 Task: Search one way flight ticket for 1 adult, 5 children, 2 infants in seat and 1 infant on lap in first from Binghamton: Greater Binghamton Airport (edwin A. Link Field) to Jacksonville: Albert J. Ellis Airport on 8-3-2023. Choice of flights is JetBlue. Number of bags: 7 checked bags. Price is upto 55000. Outbound departure time preference is 8:15. Return departure time preference is 14:15.
Action: Mouse moved to (226, 307)
Screenshot: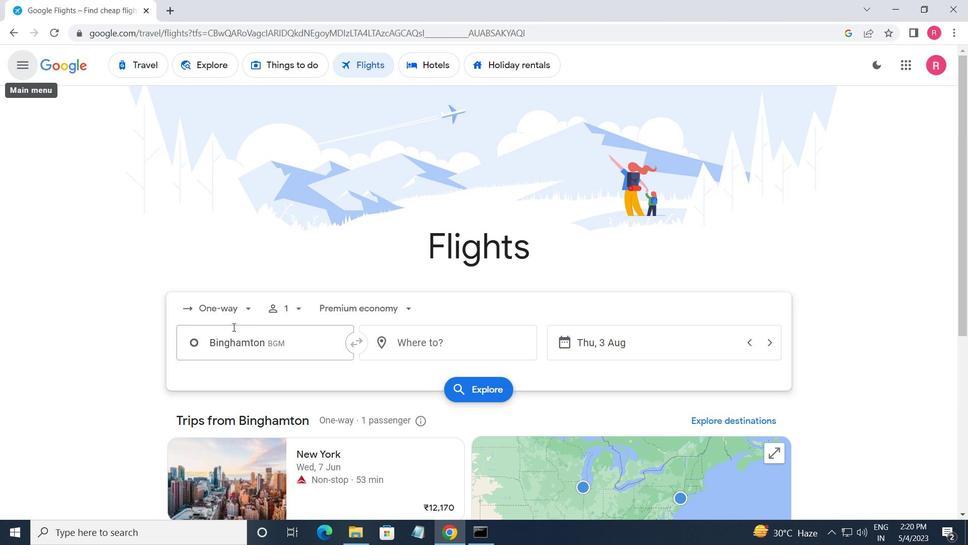 
Action: Mouse pressed left at (226, 307)
Screenshot: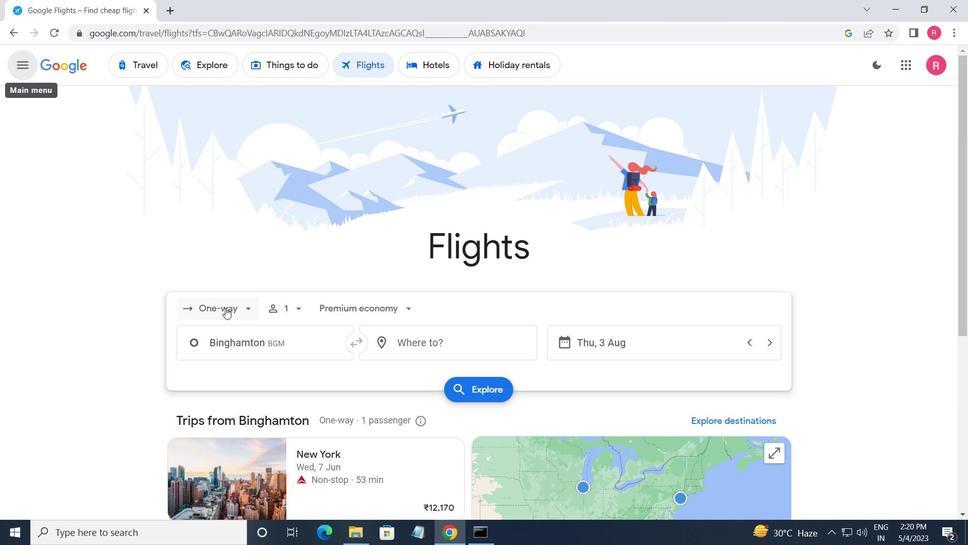 
Action: Mouse moved to (236, 367)
Screenshot: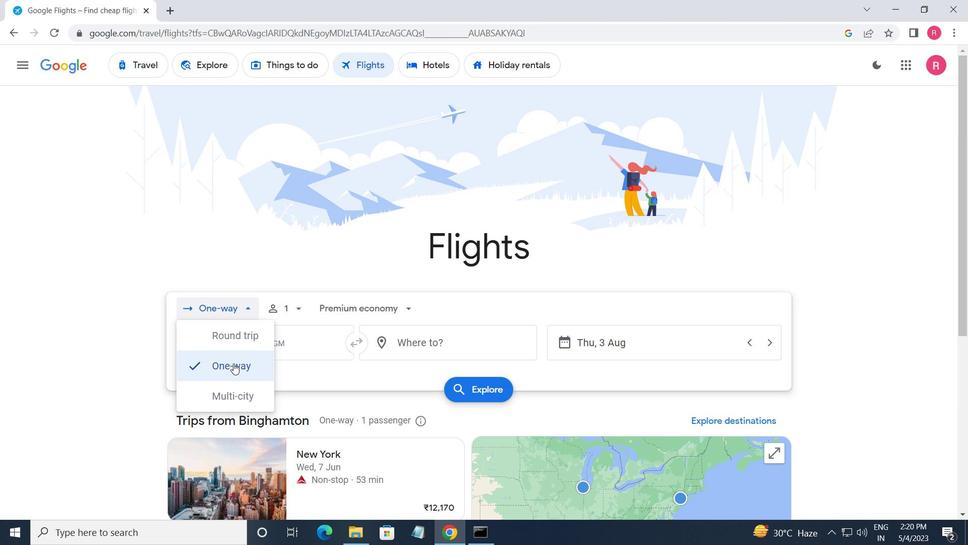 
Action: Mouse pressed left at (236, 367)
Screenshot: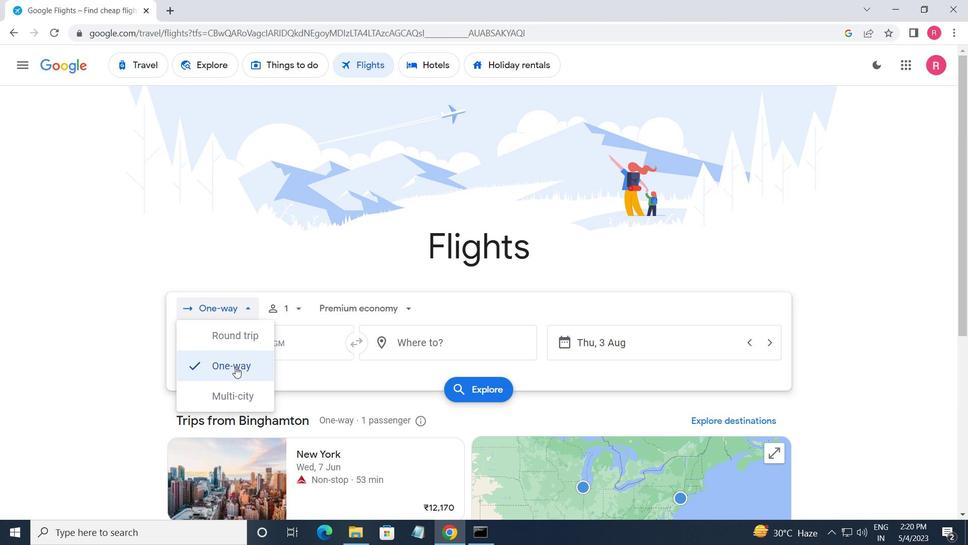 
Action: Mouse moved to (295, 307)
Screenshot: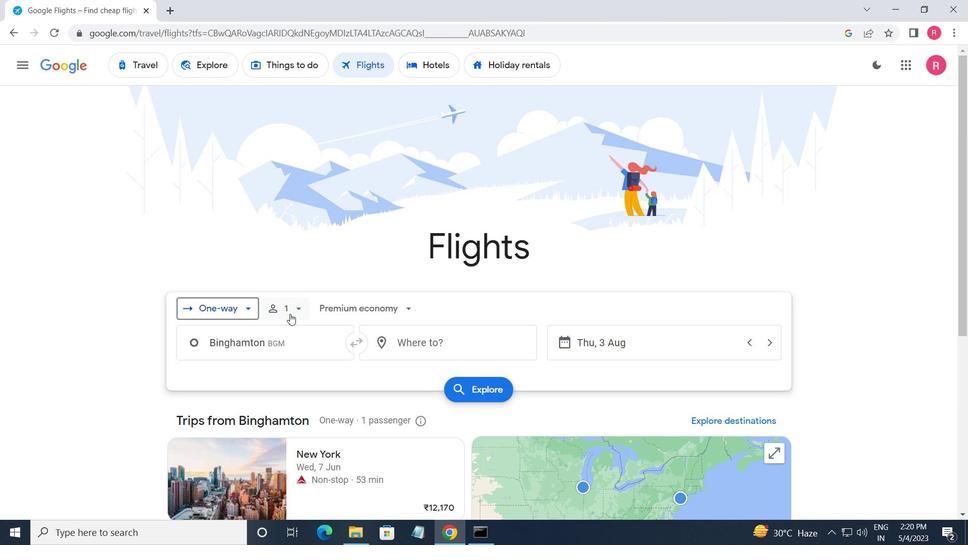 
Action: Mouse pressed left at (295, 307)
Screenshot: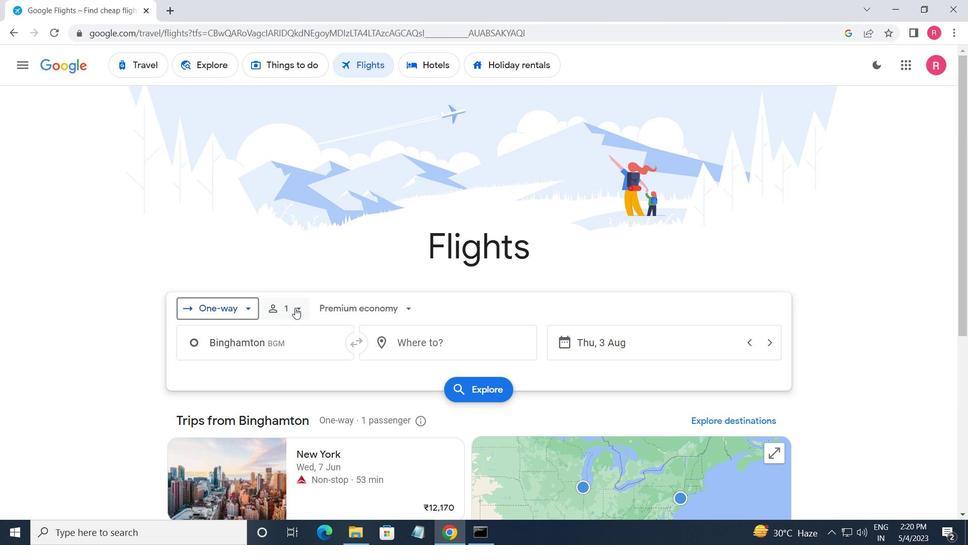 
Action: Mouse moved to (399, 367)
Screenshot: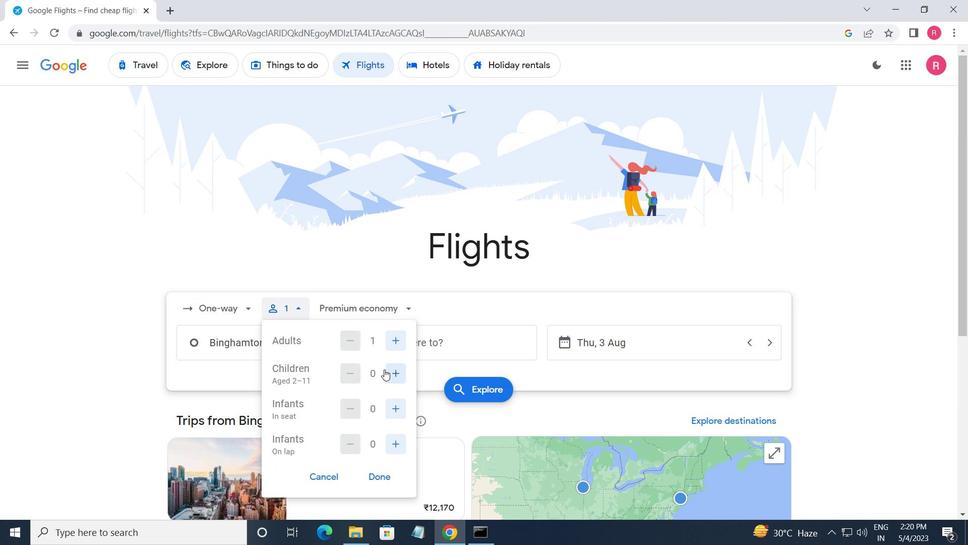 
Action: Mouse pressed left at (399, 367)
Screenshot: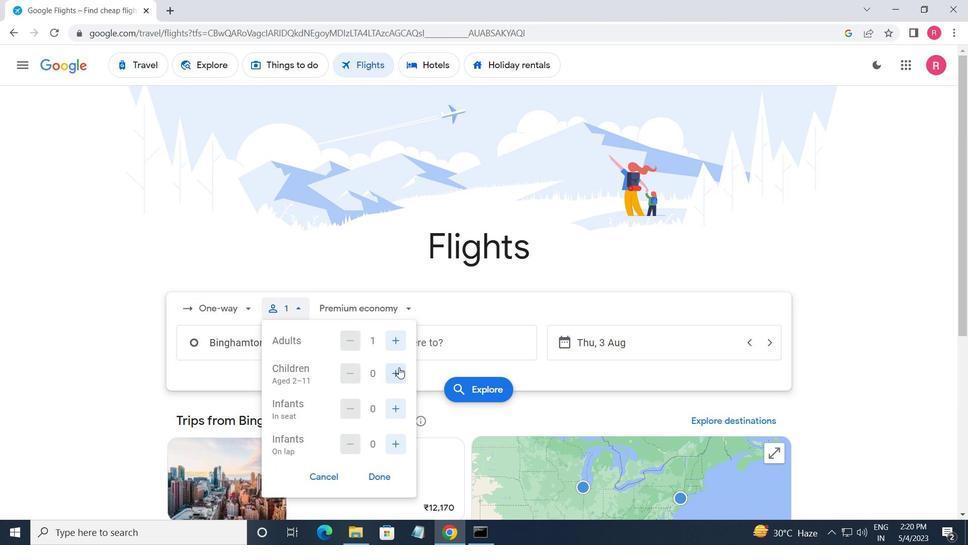 
Action: Mouse pressed left at (399, 367)
Screenshot: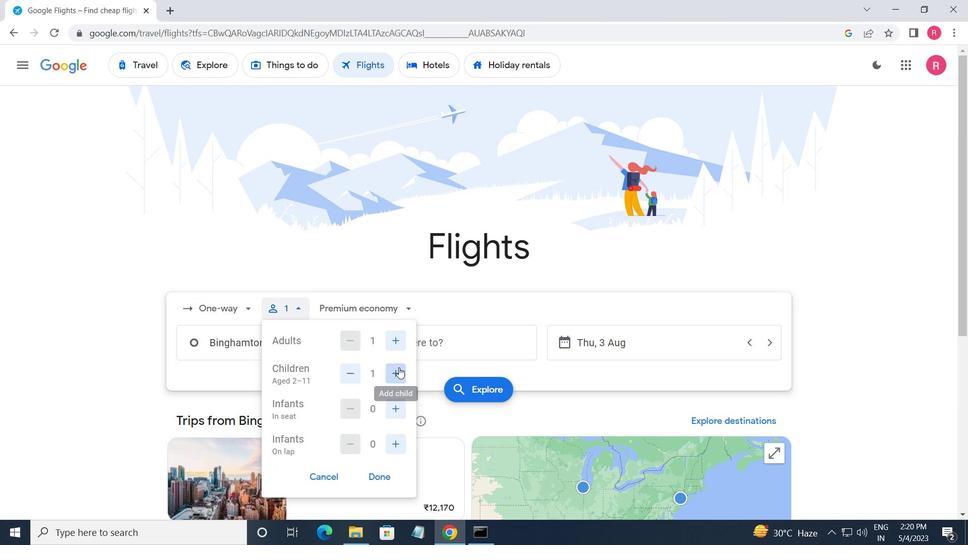 
Action: Mouse pressed left at (399, 367)
Screenshot: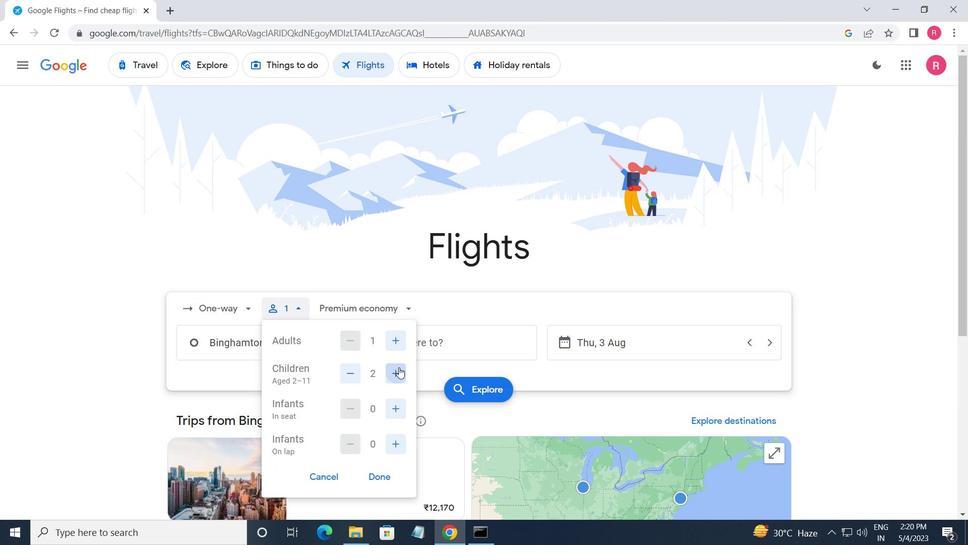 
Action: Mouse pressed left at (399, 367)
Screenshot: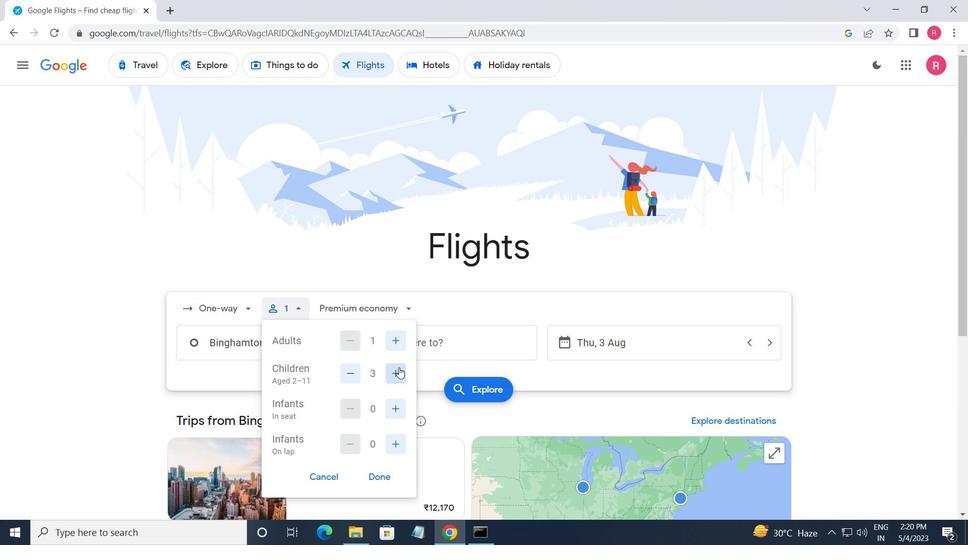
Action: Mouse moved to (395, 366)
Screenshot: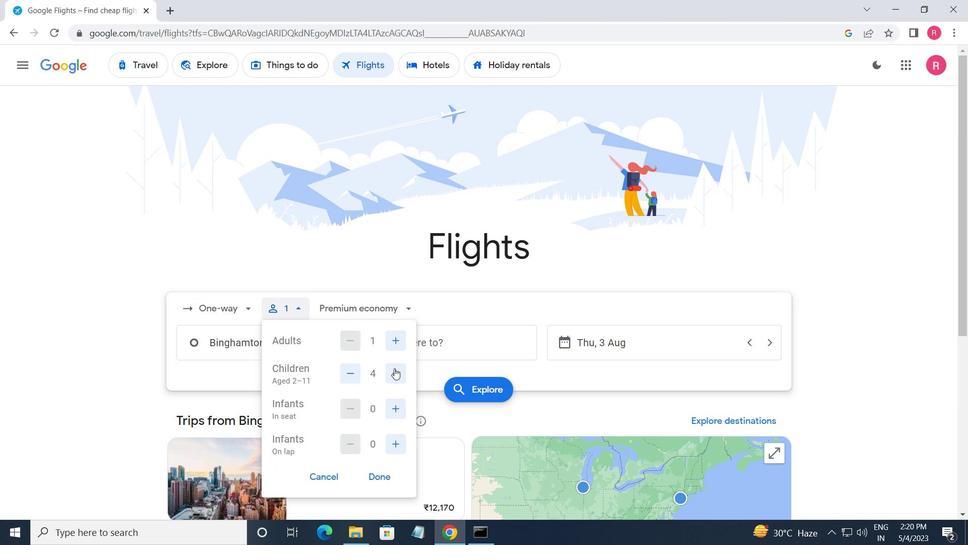 
Action: Mouse pressed left at (395, 366)
Screenshot: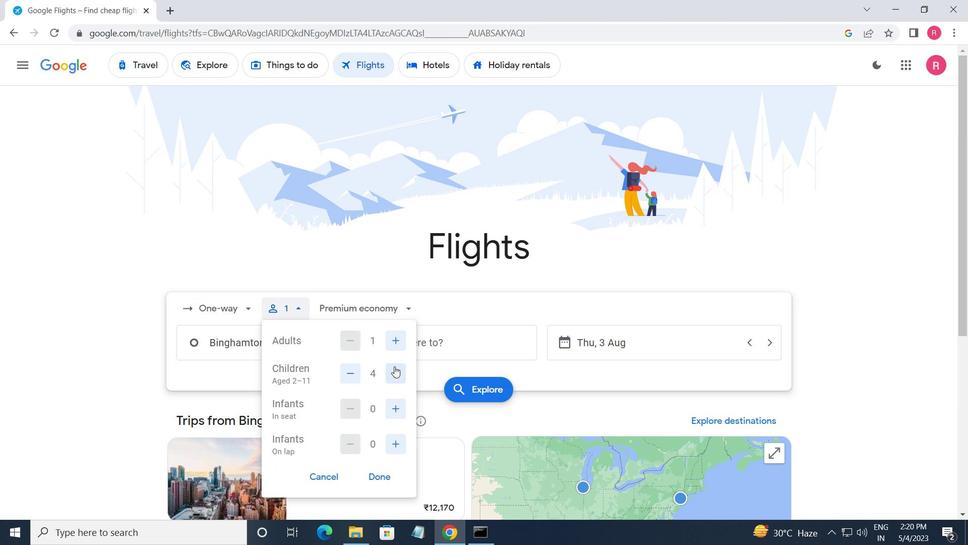 
Action: Mouse moved to (388, 407)
Screenshot: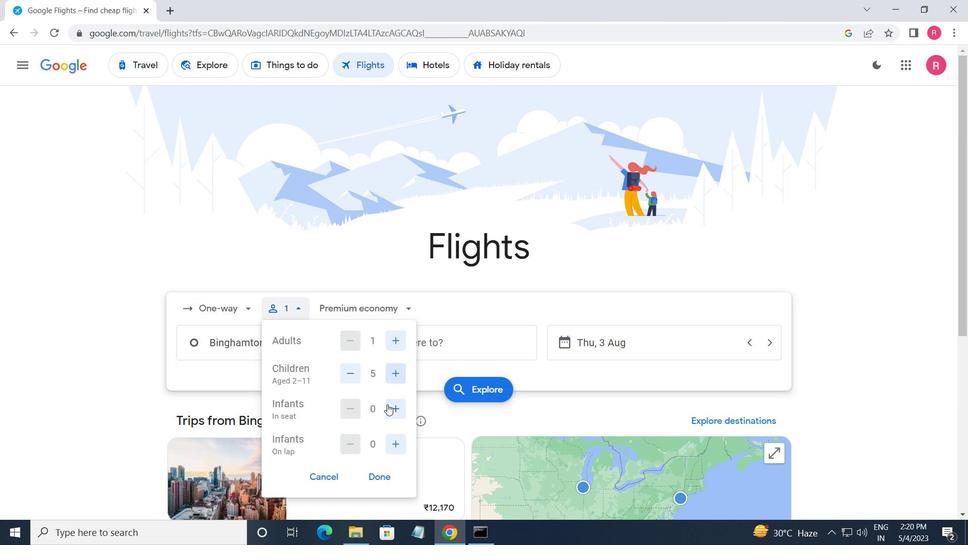 
Action: Mouse pressed left at (388, 407)
Screenshot: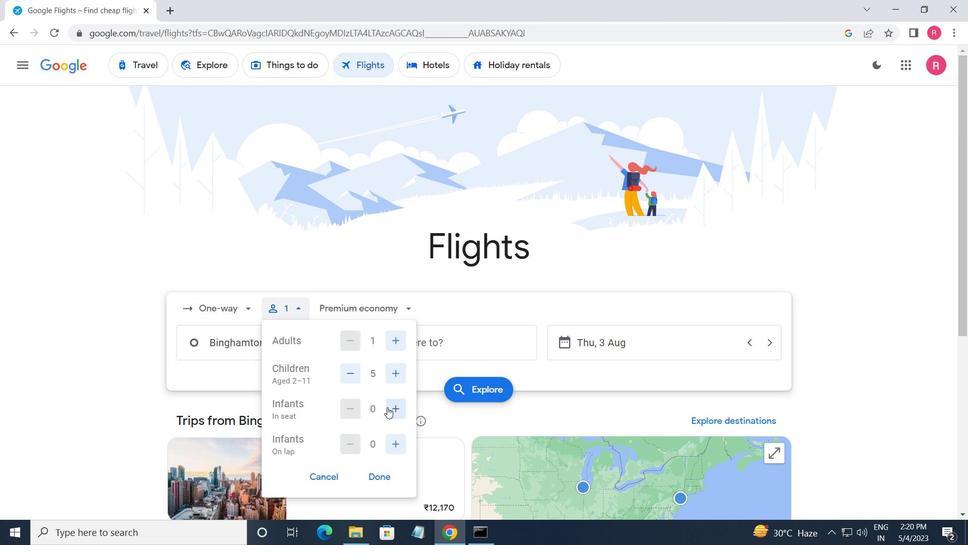 
Action: Mouse moved to (399, 402)
Screenshot: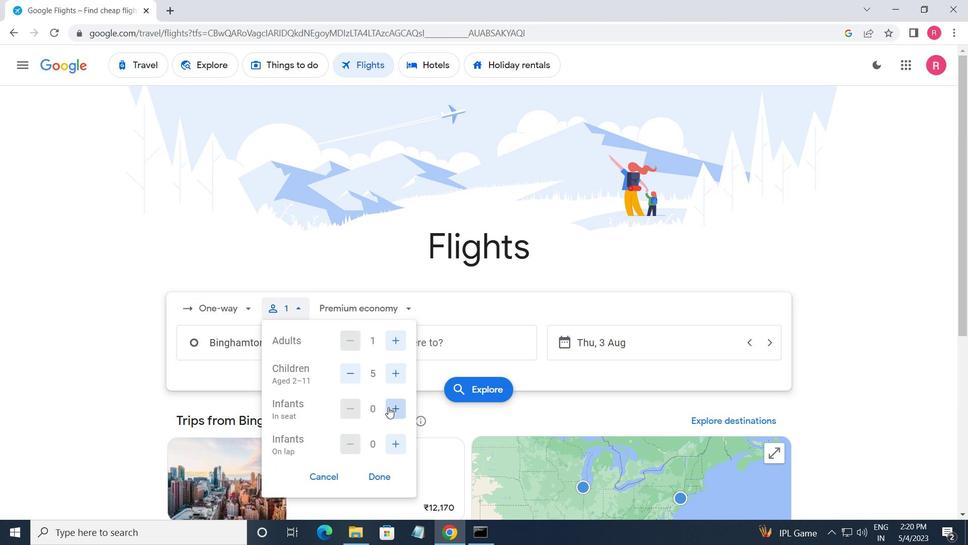 
Action: Mouse pressed left at (399, 402)
Screenshot: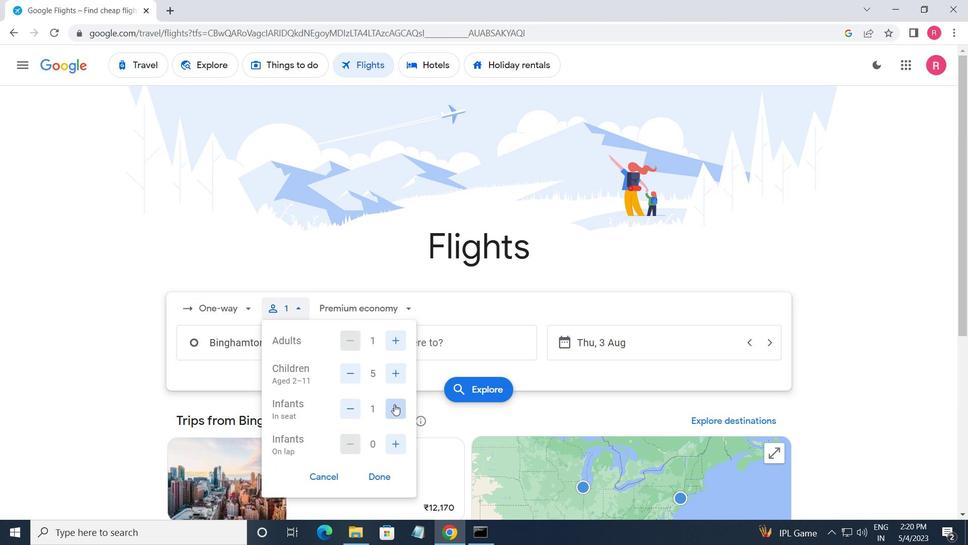 
Action: Mouse moved to (397, 438)
Screenshot: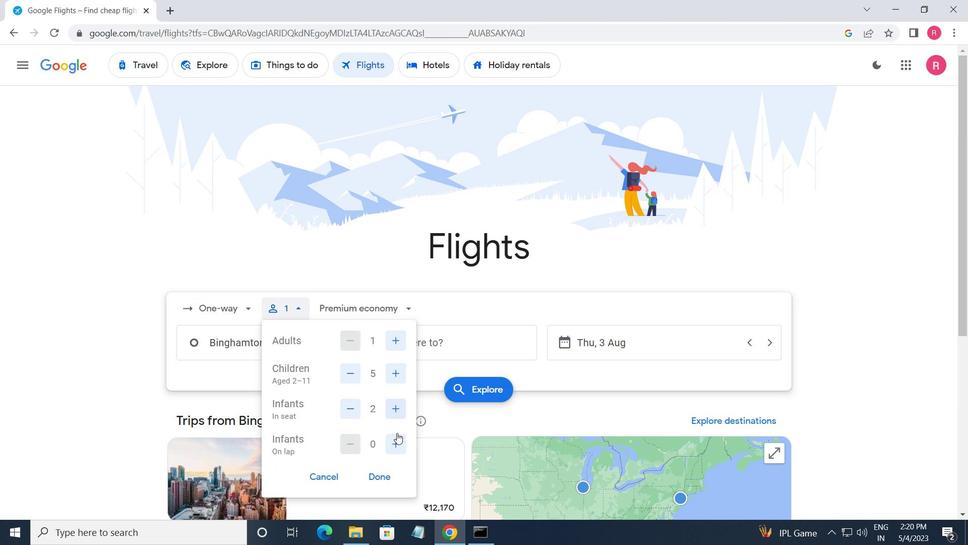 
Action: Mouse pressed left at (397, 438)
Screenshot: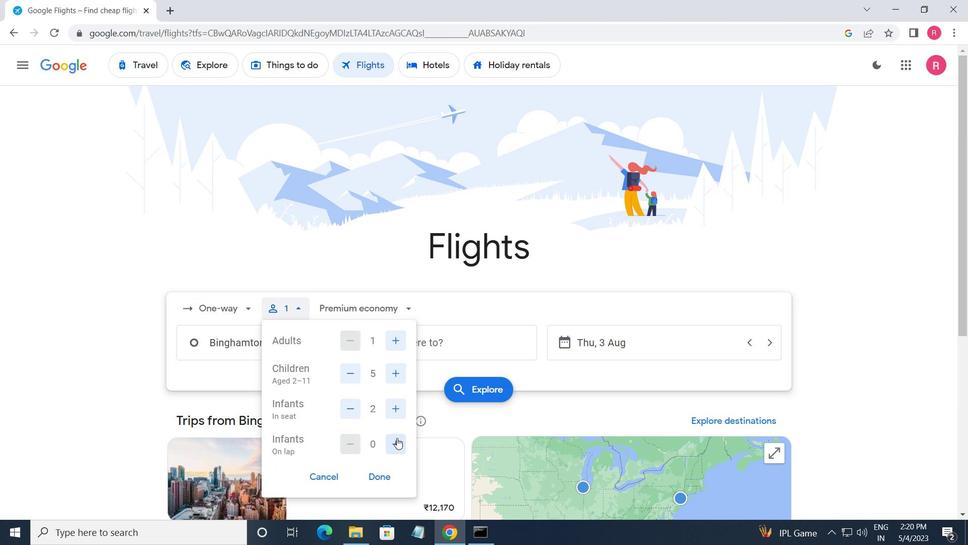 
Action: Mouse moved to (351, 407)
Screenshot: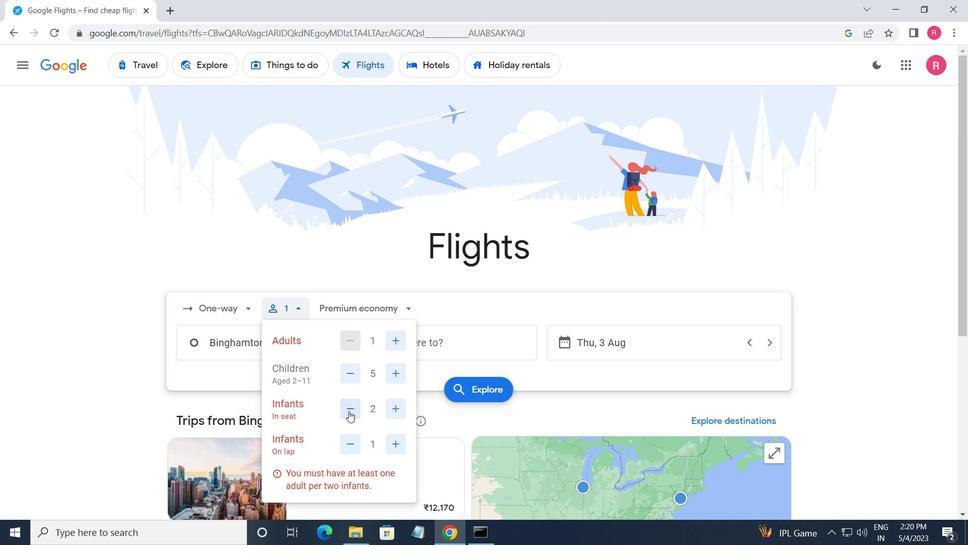 
Action: Mouse pressed left at (351, 407)
Screenshot: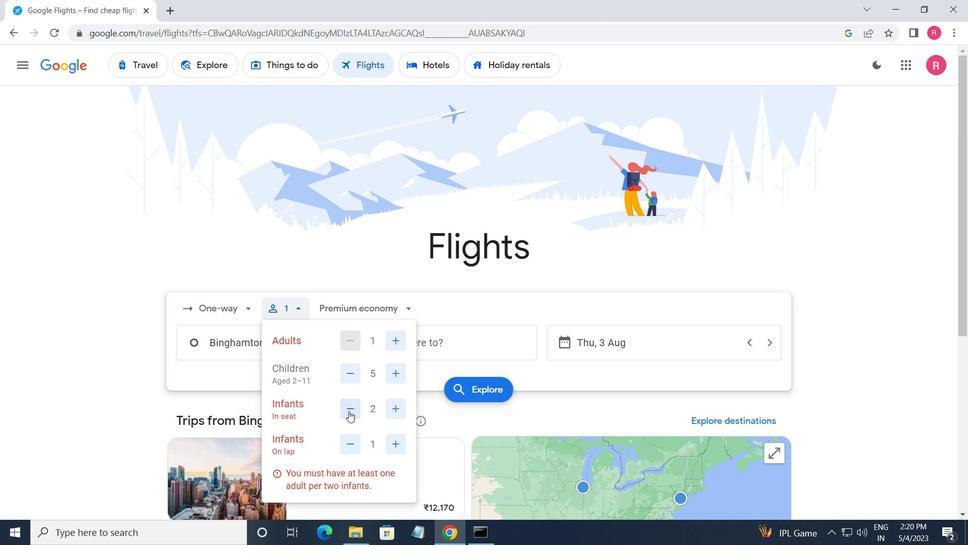 
Action: Mouse moved to (384, 479)
Screenshot: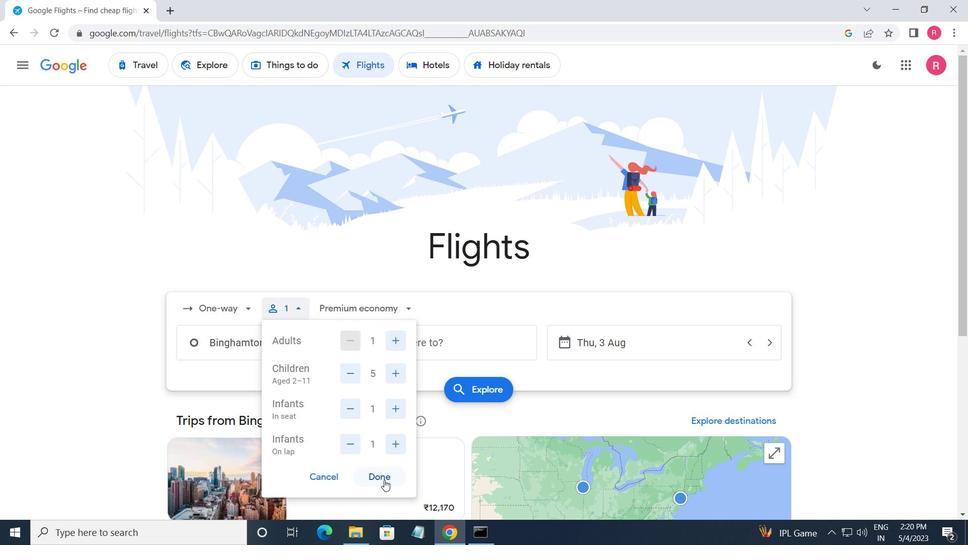 
Action: Mouse pressed left at (384, 479)
Screenshot: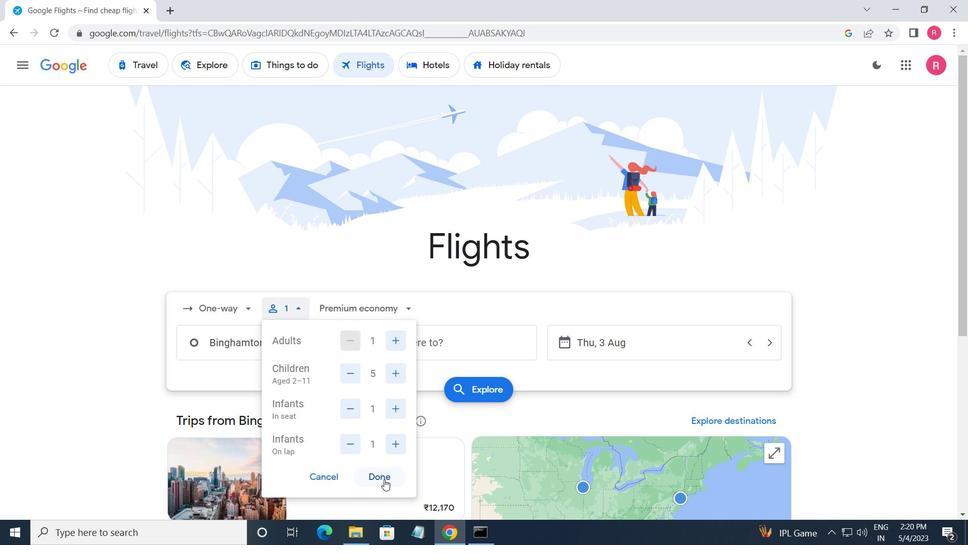 
Action: Mouse moved to (371, 304)
Screenshot: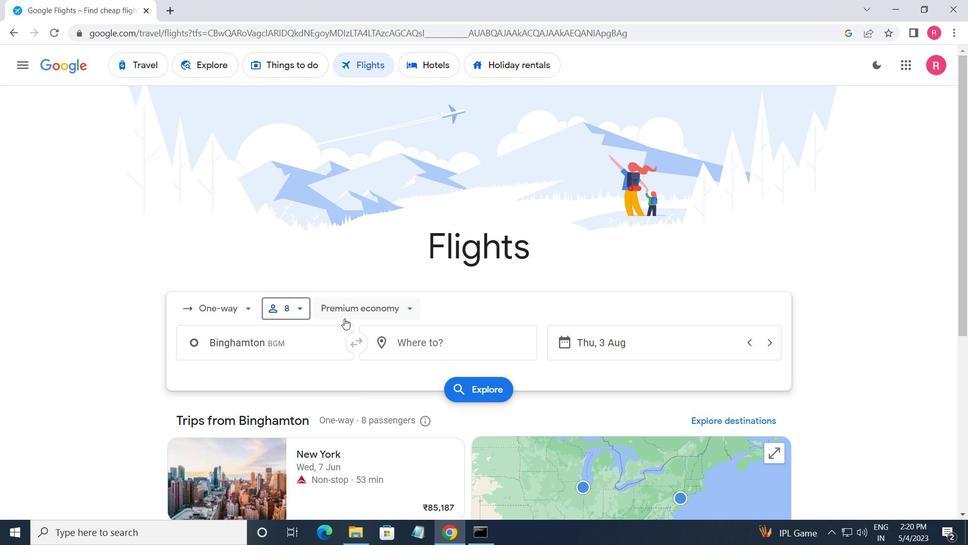 
Action: Mouse pressed left at (371, 304)
Screenshot: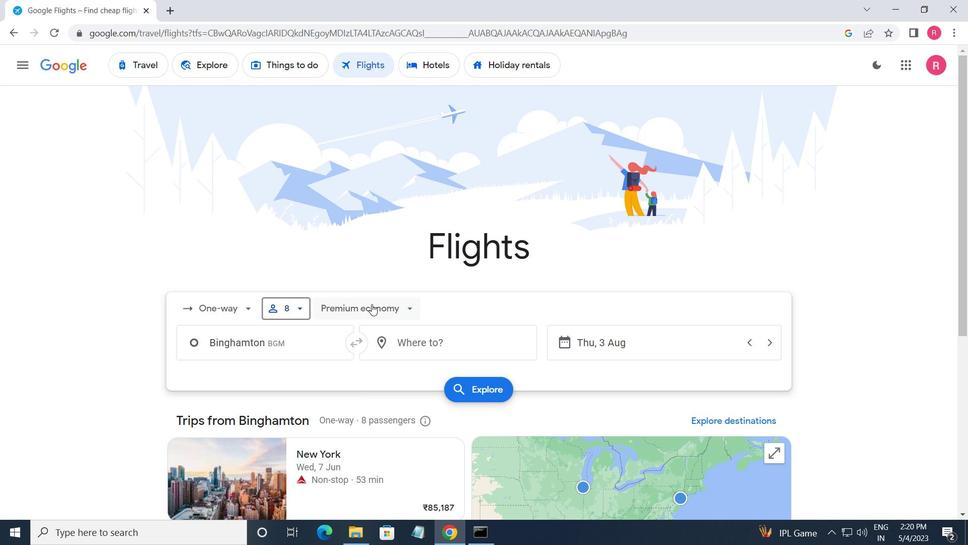 
Action: Mouse moved to (373, 424)
Screenshot: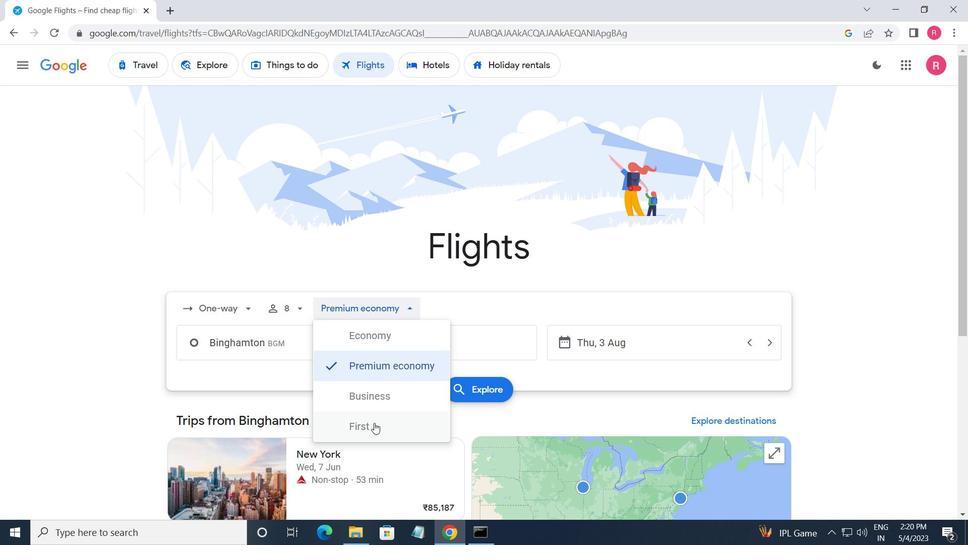 
Action: Mouse pressed left at (373, 424)
Screenshot: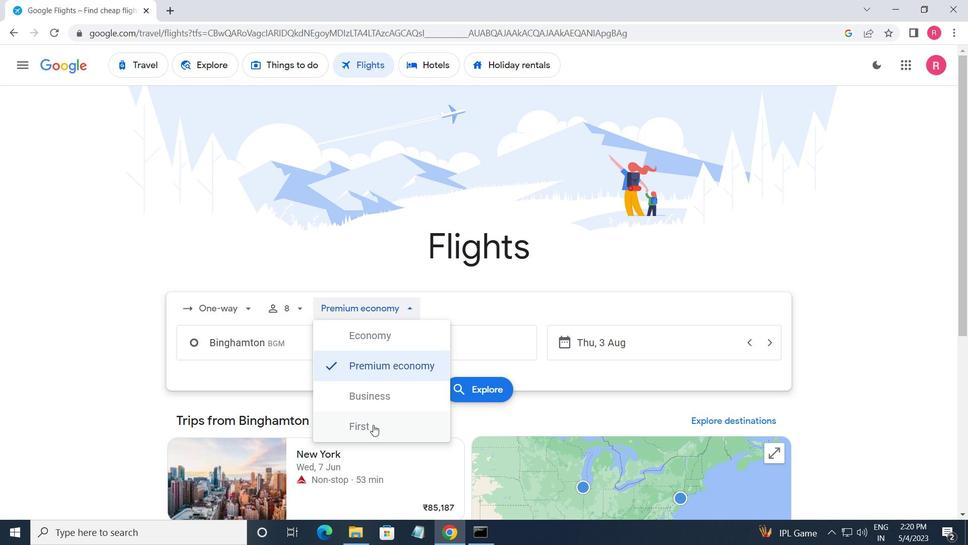 
Action: Mouse moved to (251, 341)
Screenshot: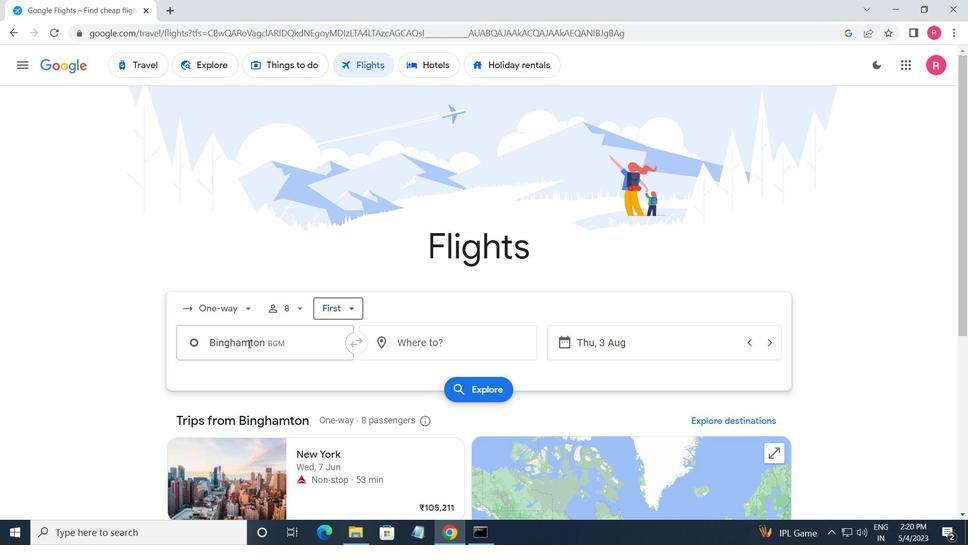 
Action: Mouse pressed left at (251, 341)
Screenshot: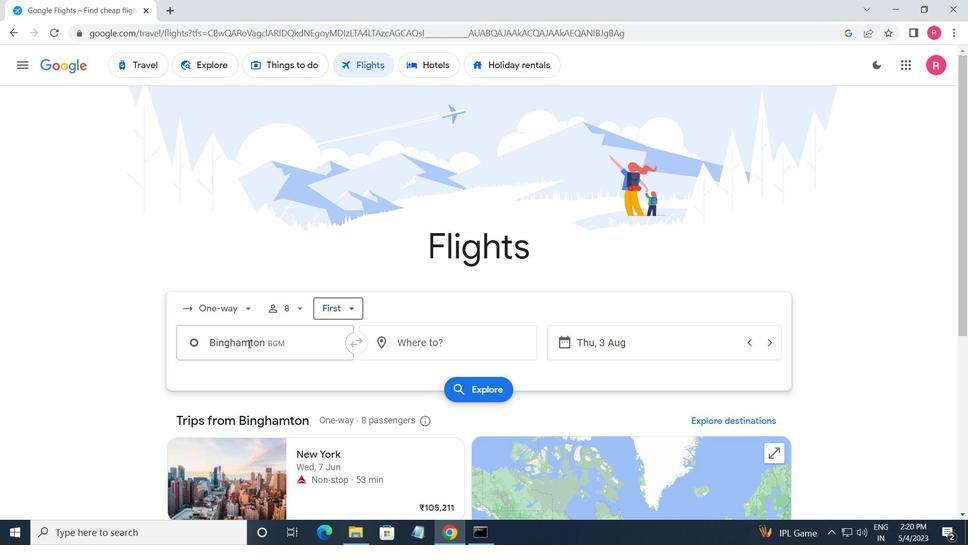 
Action: Mouse moved to (290, 444)
Screenshot: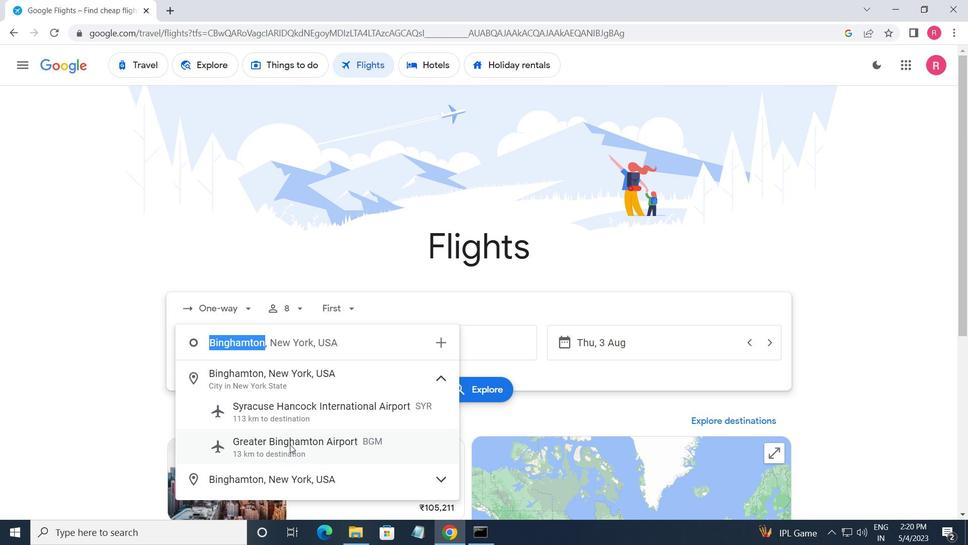 
Action: Mouse pressed left at (290, 444)
Screenshot: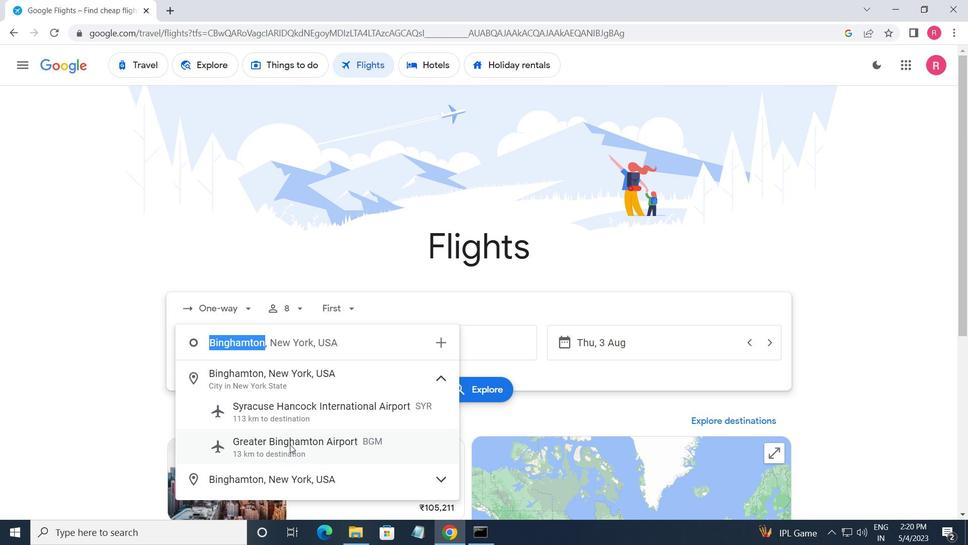 
Action: Mouse moved to (473, 337)
Screenshot: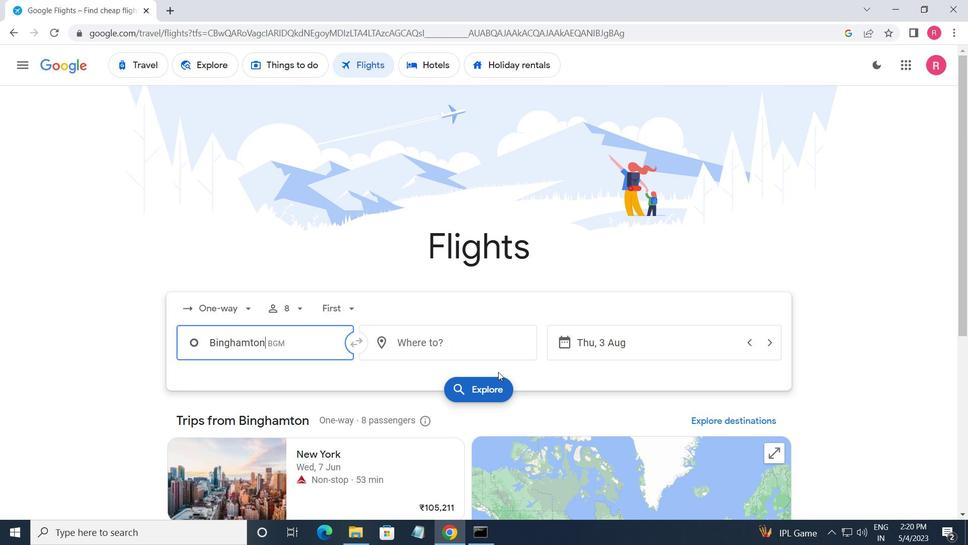 
Action: Mouse pressed left at (473, 337)
Screenshot: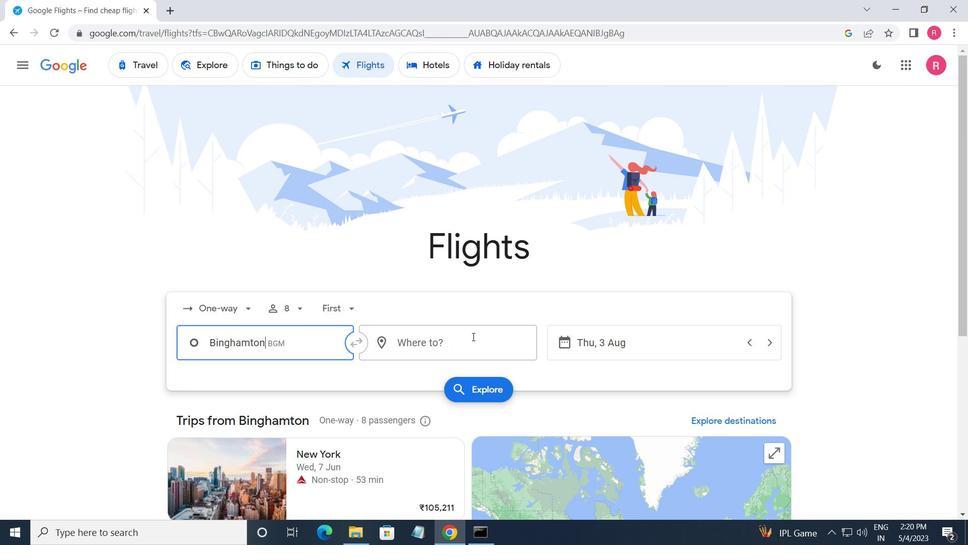 
Action: Mouse moved to (448, 497)
Screenshot: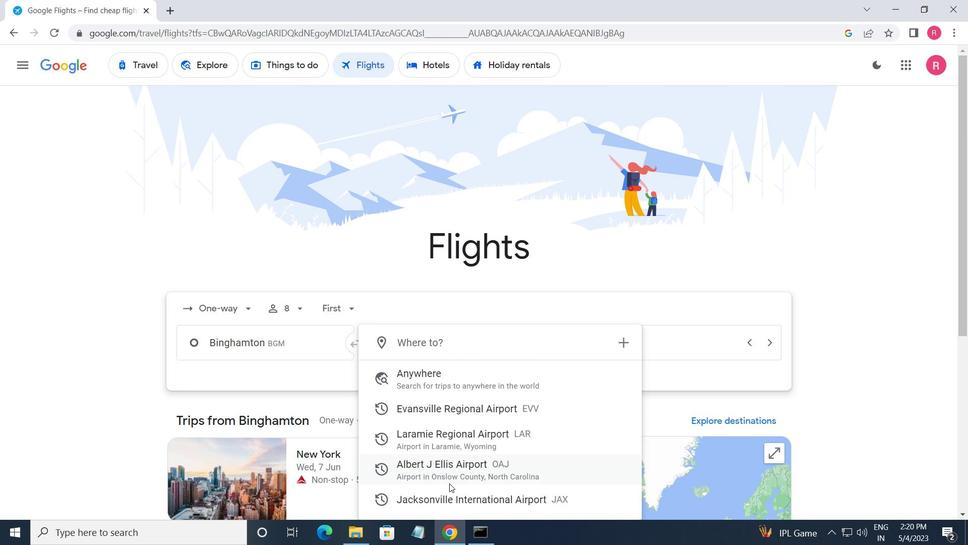 
Action: Mouse pressed left at (448, 497)
Screenshot: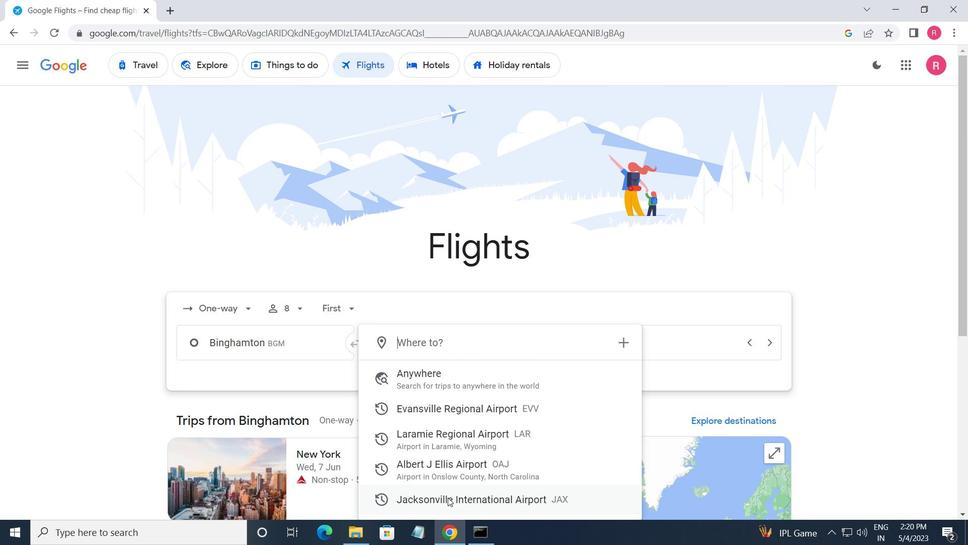 
Action: Mouse moved to (594, 336)
Screenshot: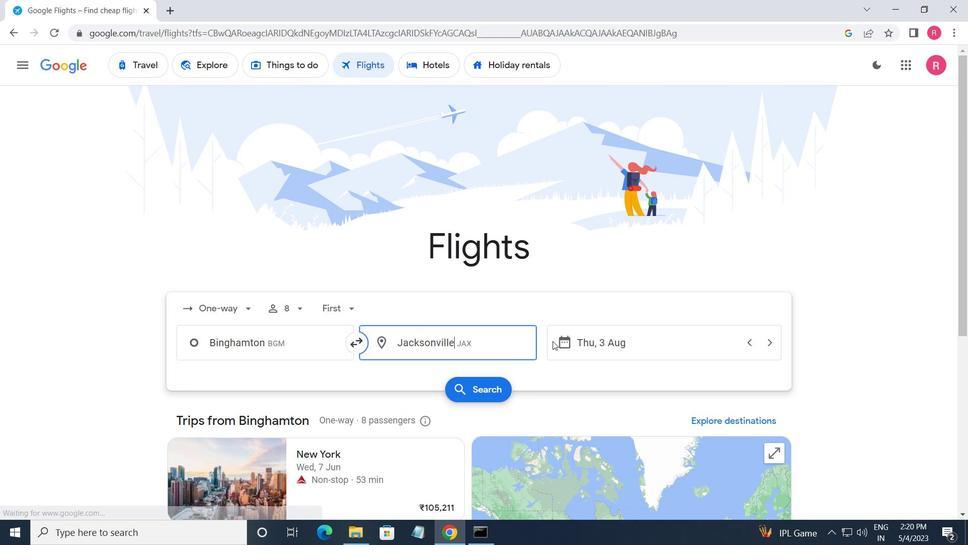 
Action: Mouse pressed left at (594, 336)
Screenshot: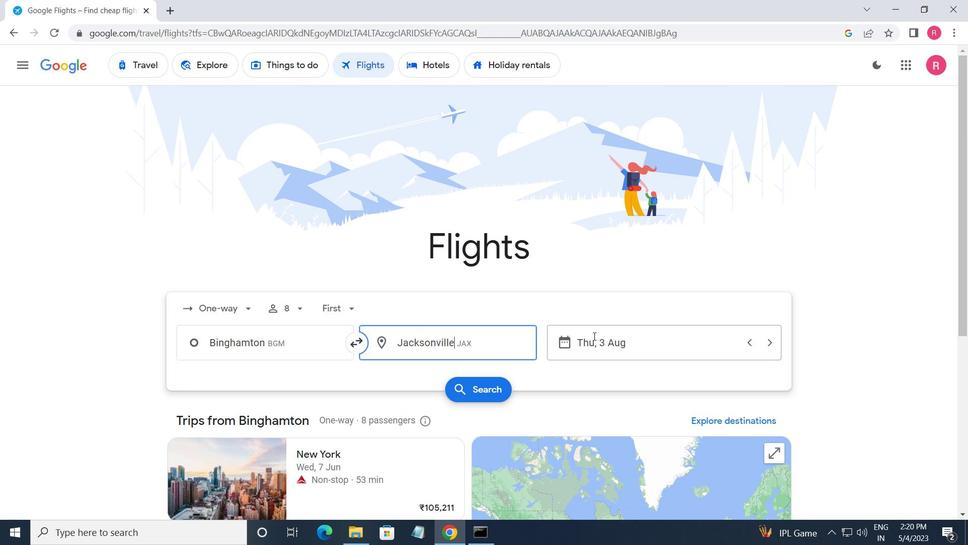 
Action: Mouse moved to (451, 290)
Screenshot: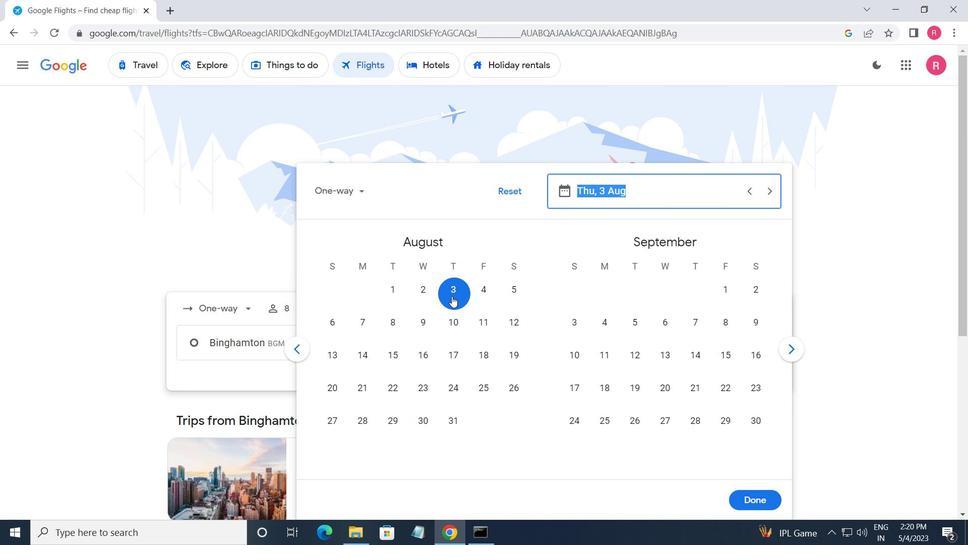 
Action: Mouse pressed left at (451, 290)
Screenshot: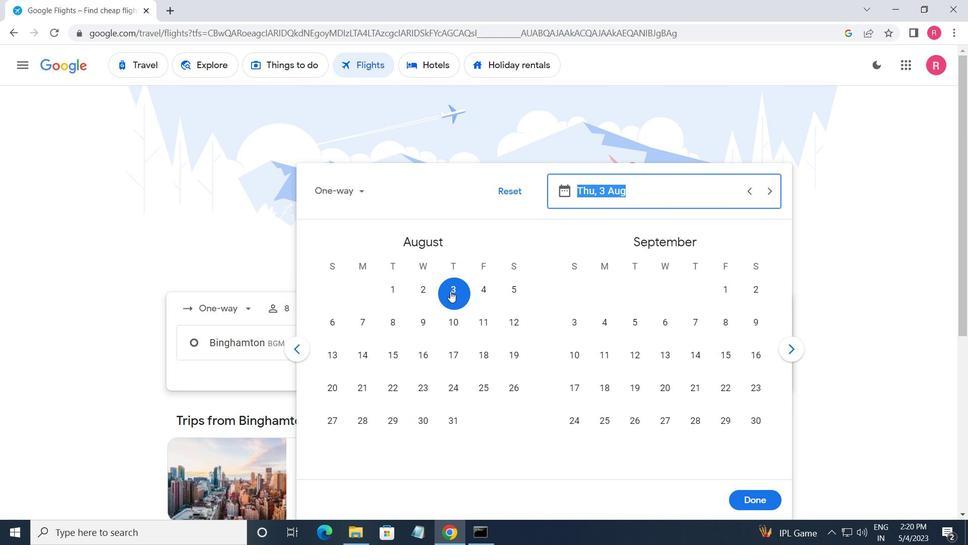 
Action: Mouse moved to (758, 496)
Screenshot: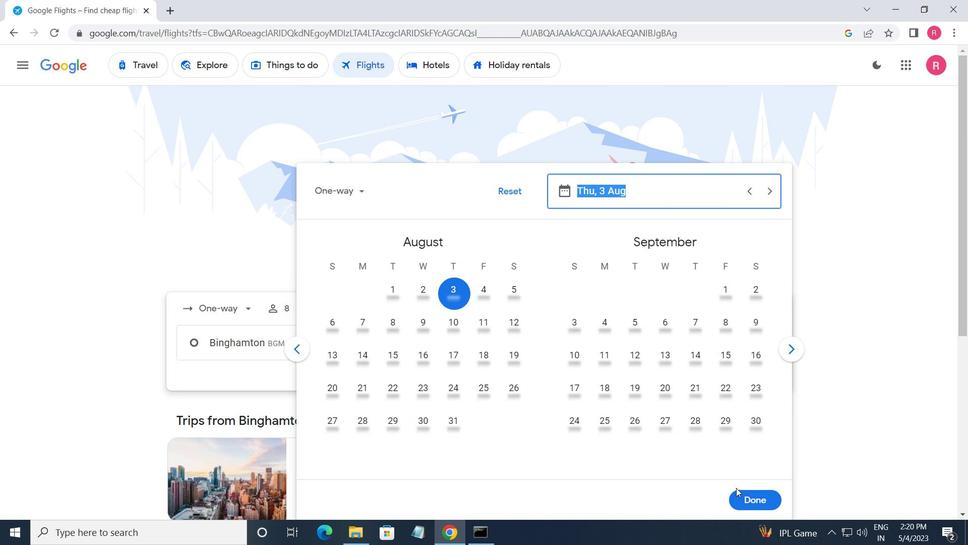 
Action: Mouse pressed left at (758, 496)
Screenshot: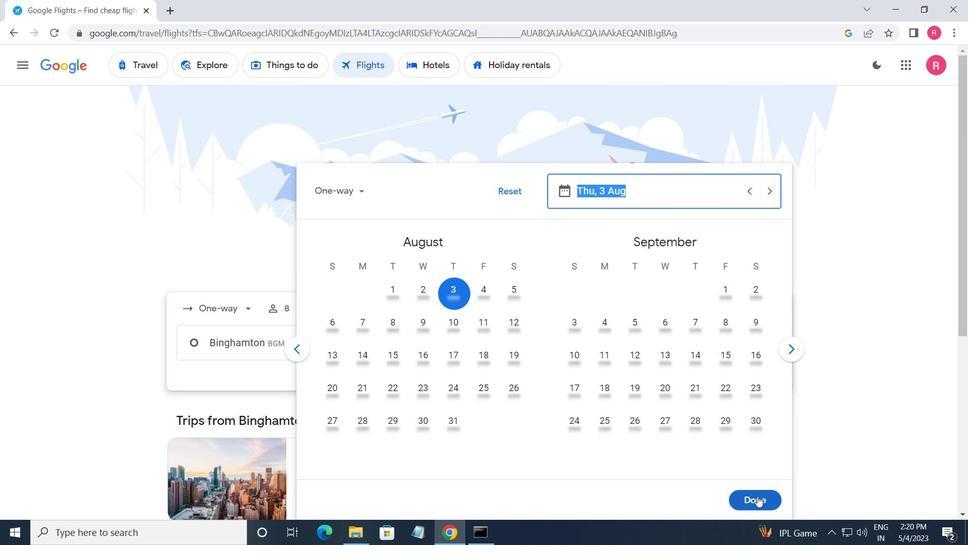 
Action: Mouse moved to (471, 384)
Screenshot: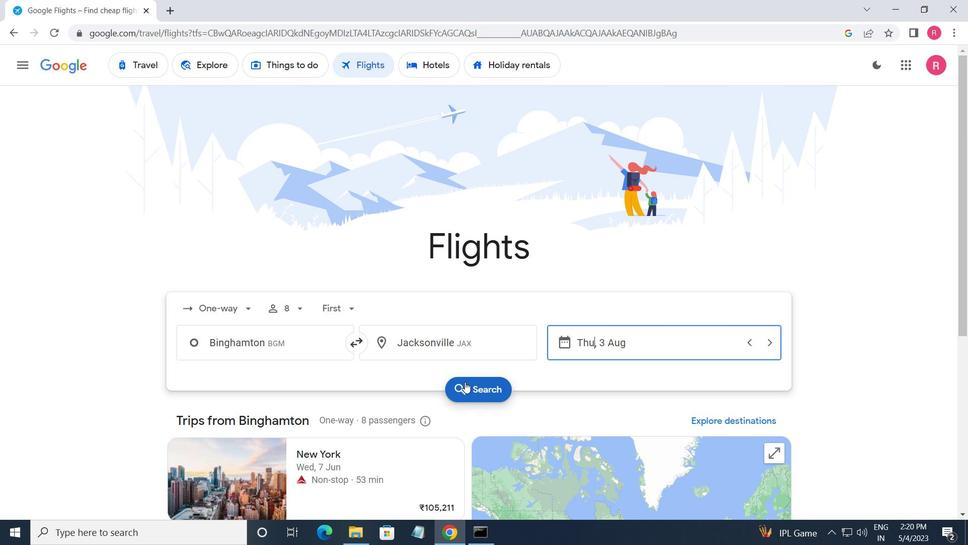 
Action: Mouse pressed left at (471, 384)
Screenshot: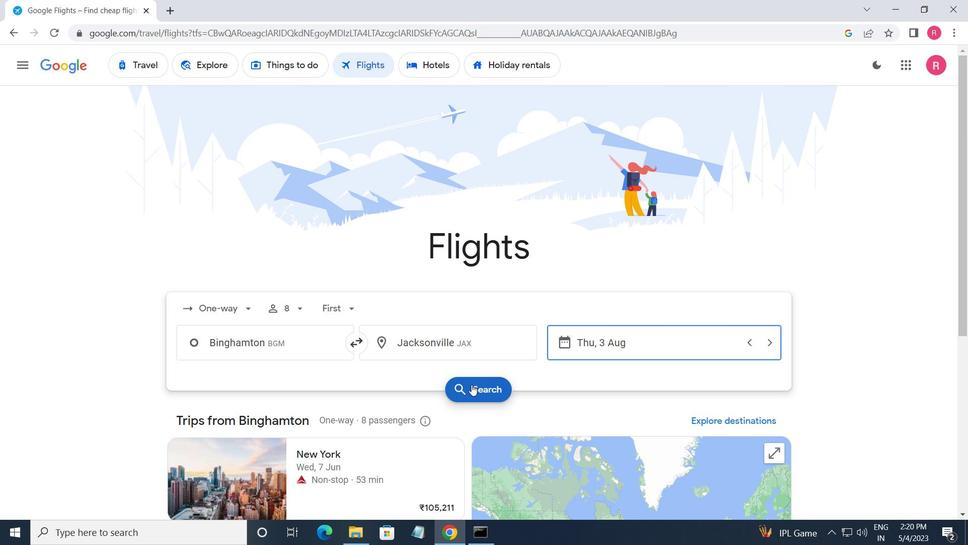 
Action: Mouse moved to (182, 181)
Screenshot: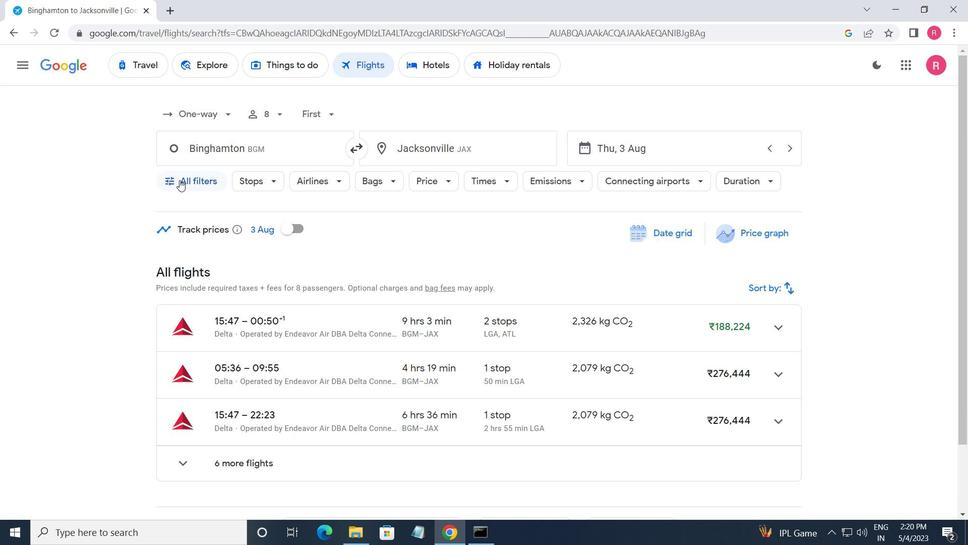 
Action: Mouse pressed left at (182, 181)
Screenshot: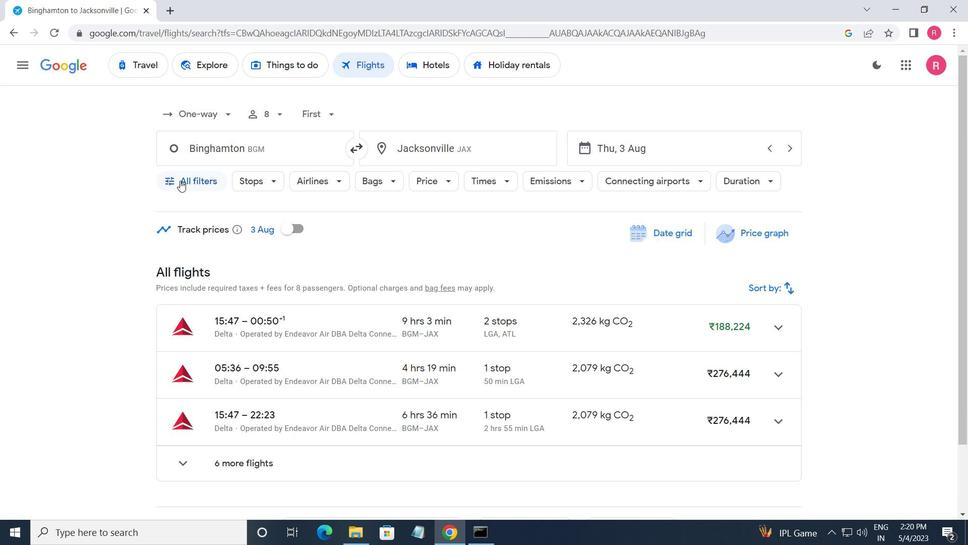 
Action: Mouse moved to (257, 334)
Screenshot: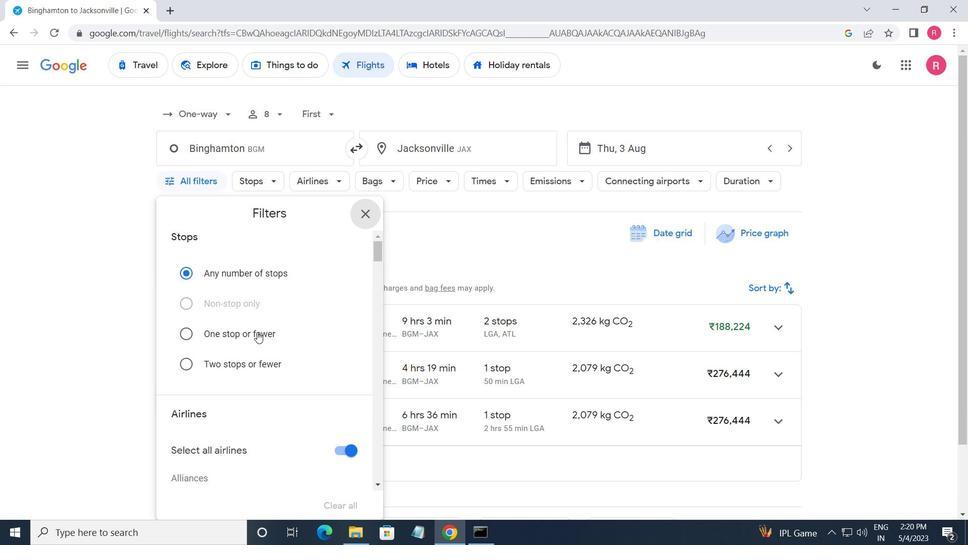 
Action: Mouse scrolled (257, 333) with delta (0, 0)
Screenshot: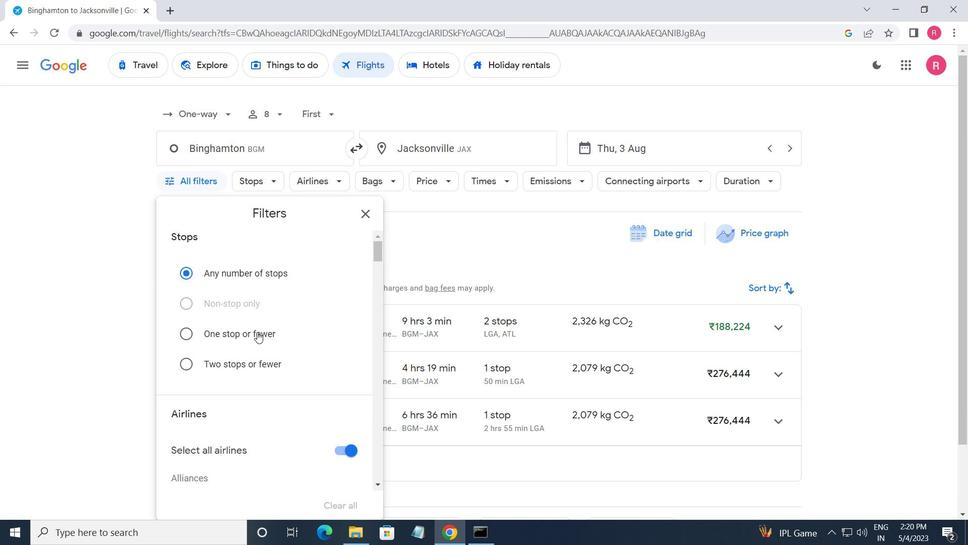 
Action: Mouse moved to (257, 339)
Screenshot: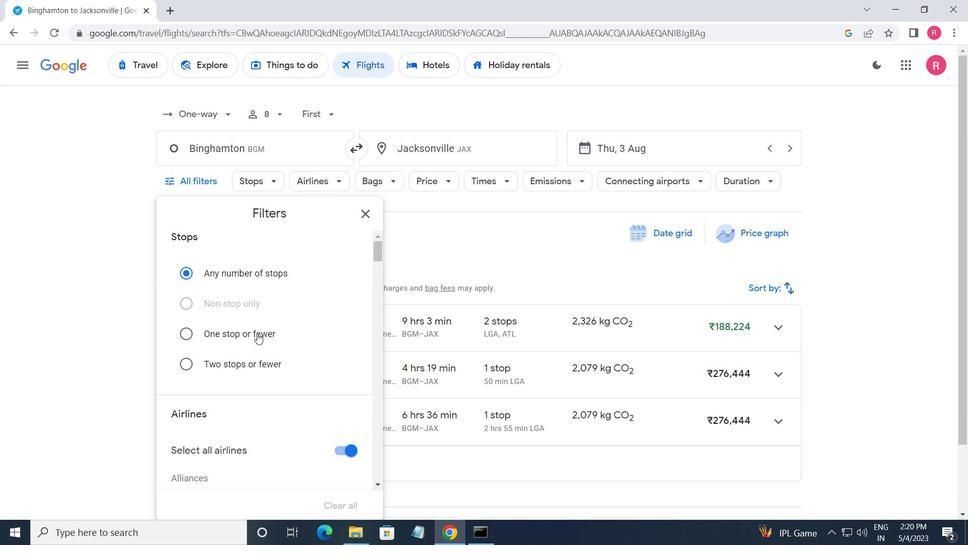
Action: Mouse scrolled (257, 338) with delta (0, 0)
Screenshot: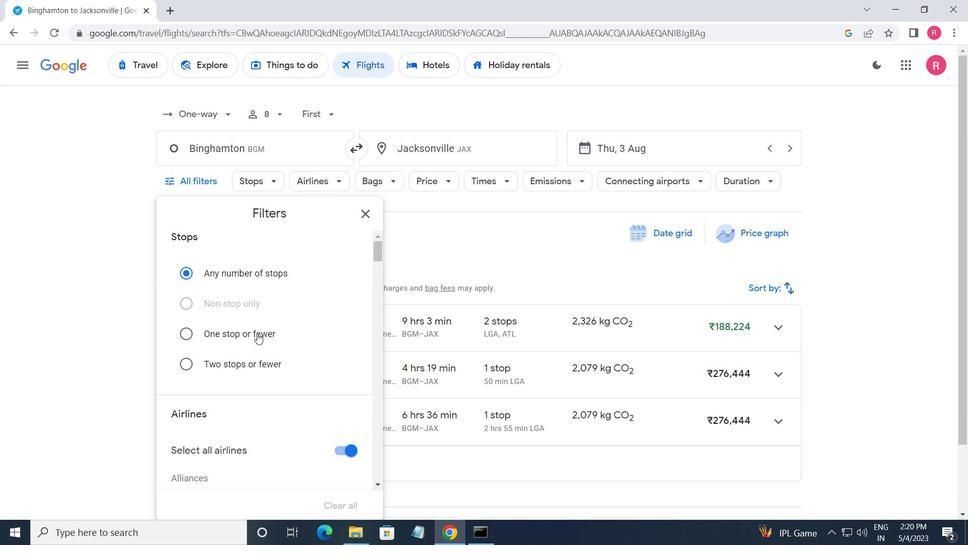 
Action: Mouse moved to (257, 342)
Screenshot: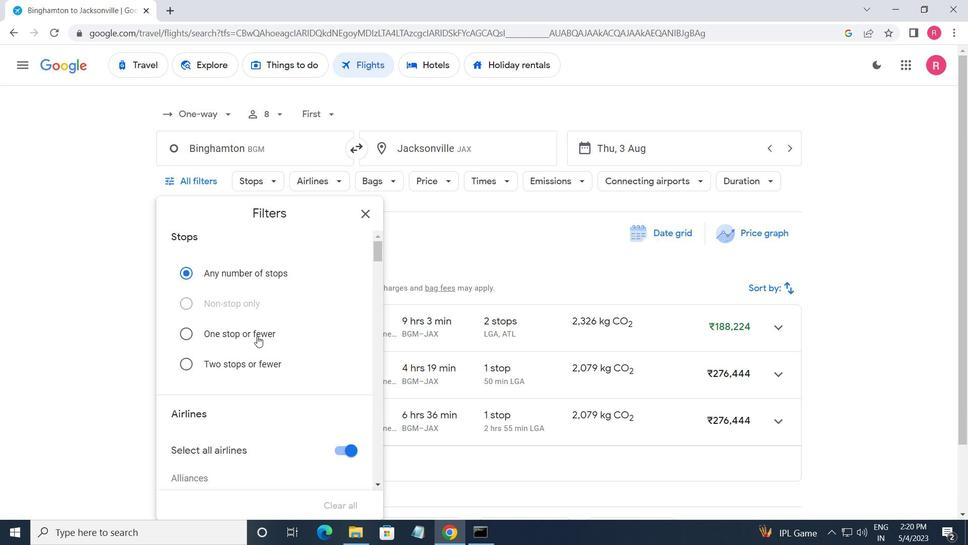 
Action: Mouse scrolled (257, 341) with delta (0, 0)
Screenshot: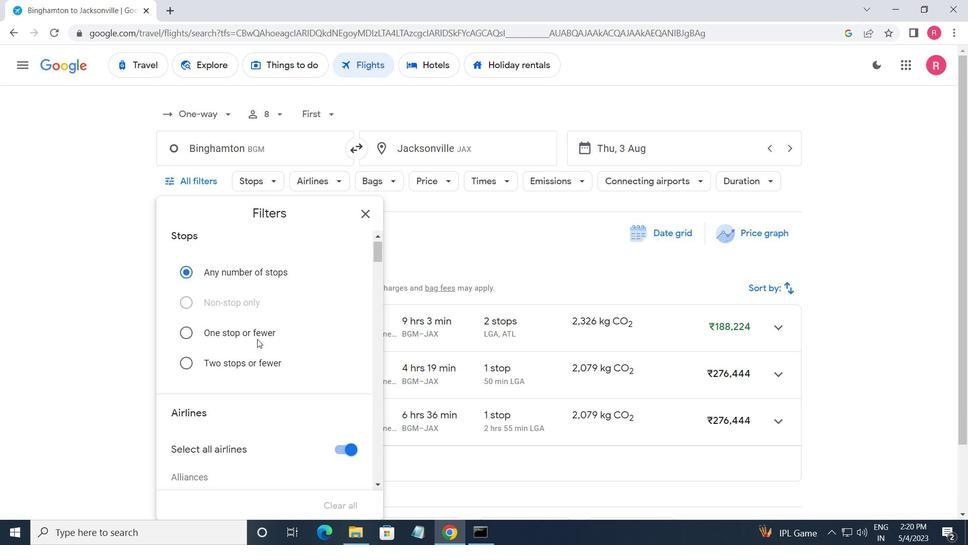 
Action: Mouse moved to (260, 344)
Screenshot: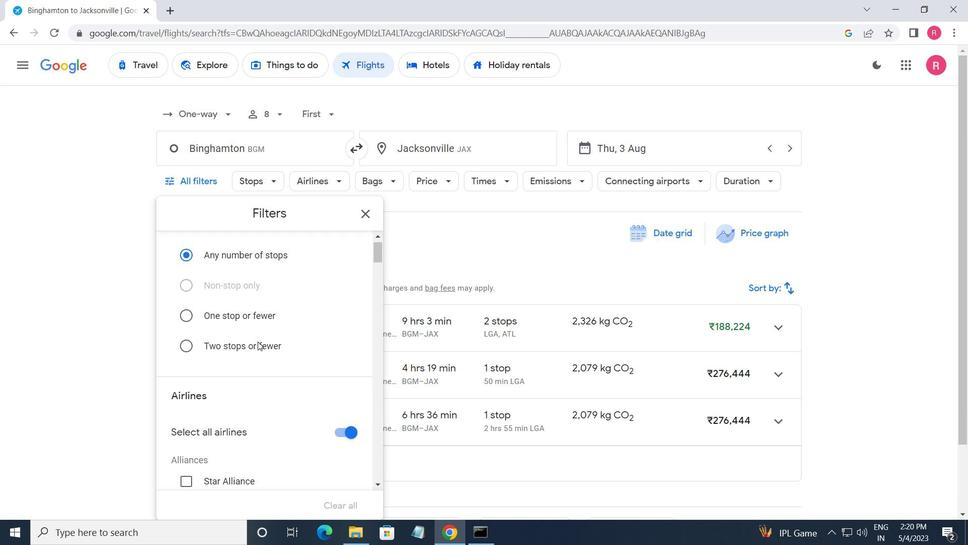 
Action: Mouse scrolled (260, 343) with delta (0, 0)
Screenshot: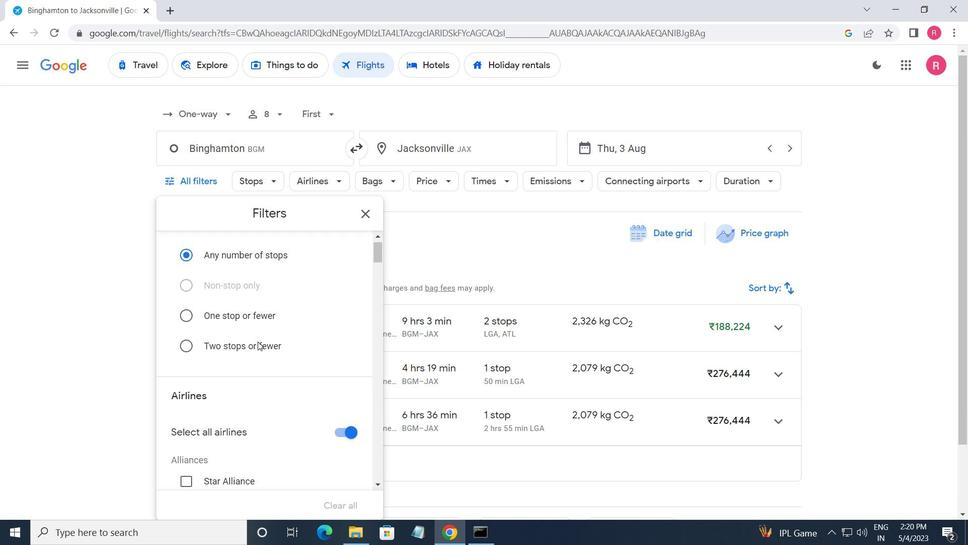 
Action: Mouse moved to (266, 344)
Screenshot: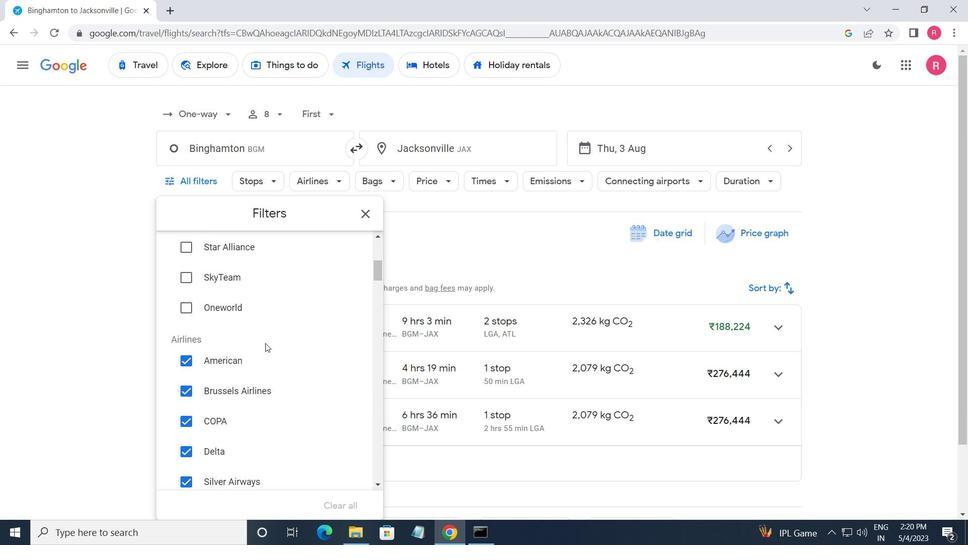
Action: Mouse scrolled (266, 343) with delta (0, 0)
Screenshot: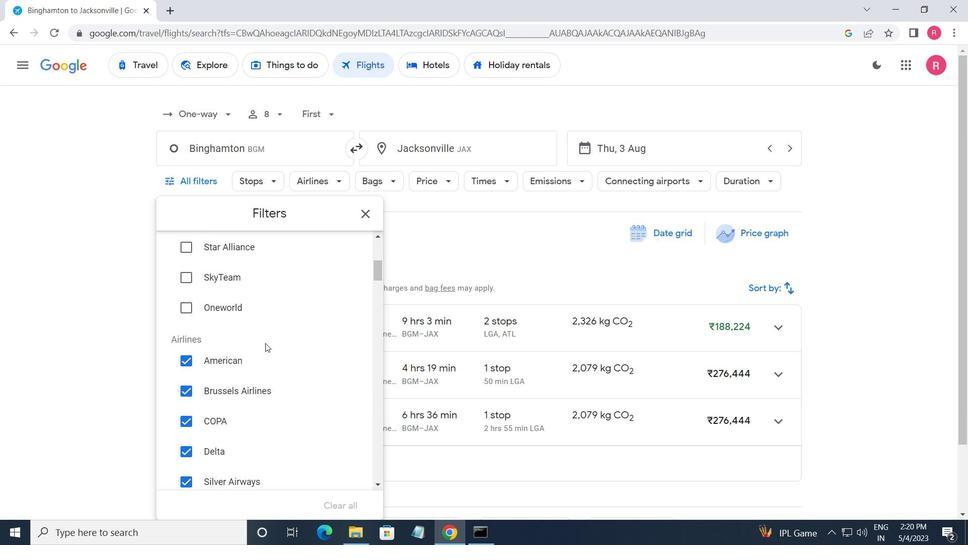 
Action: Mouse scrolled (266, 343) with delta (0, 0)
Screenshot: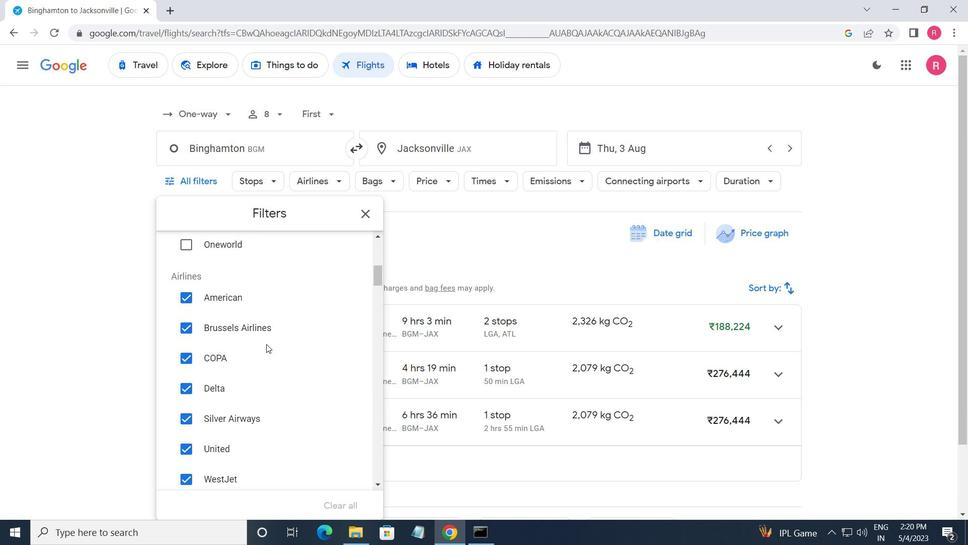 
Action: Mouse moved to (269, 342)
Screenshot: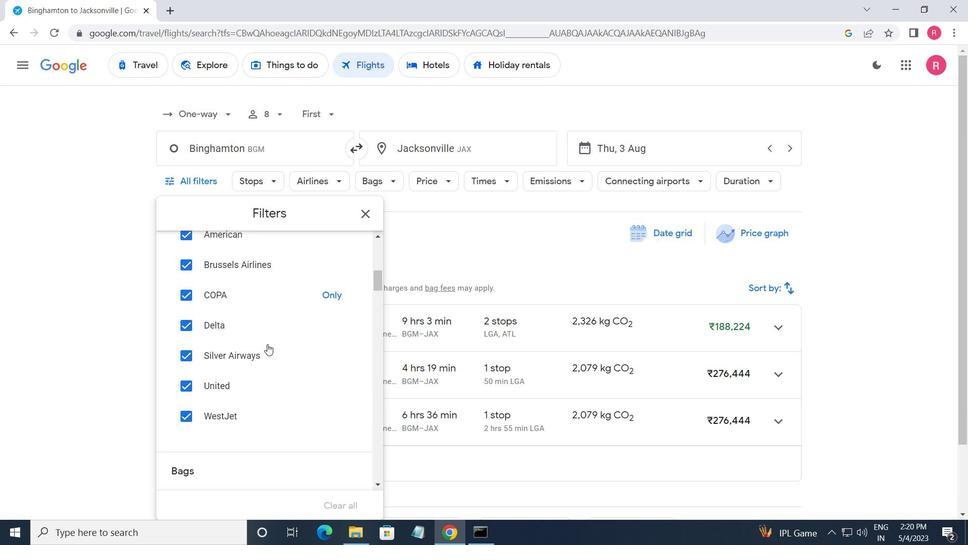 
Action: Mouse scrolled (269, 343) with delta (0, 0)
Screenshot: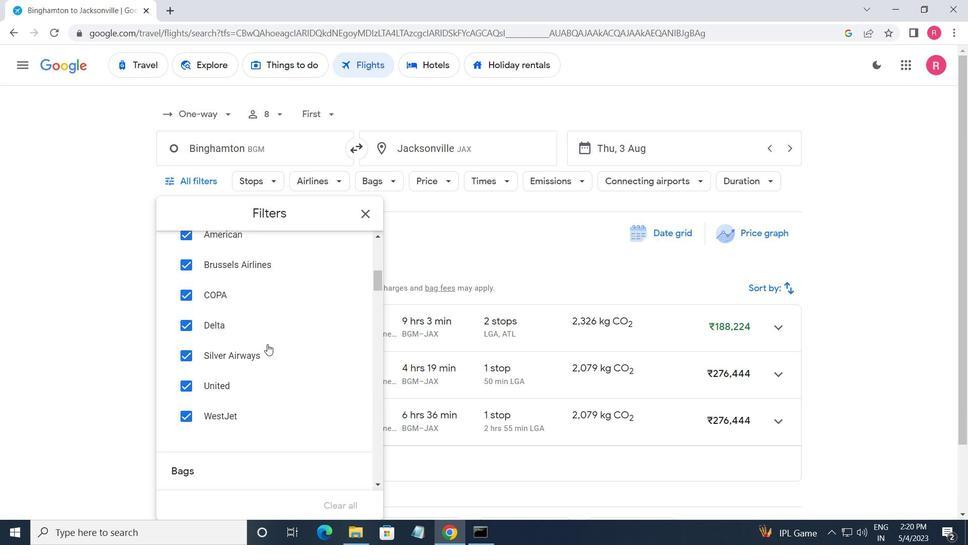 
Action: Mouse moved to (273, 343)
Screenshot: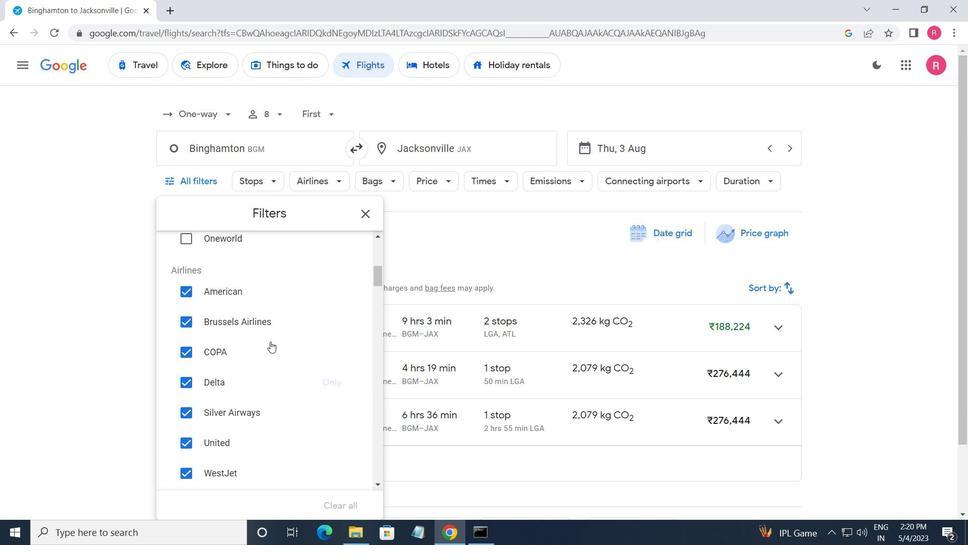 
Action: Mouse scrolled (273, 344) with delta (0, 0)
Screenshot: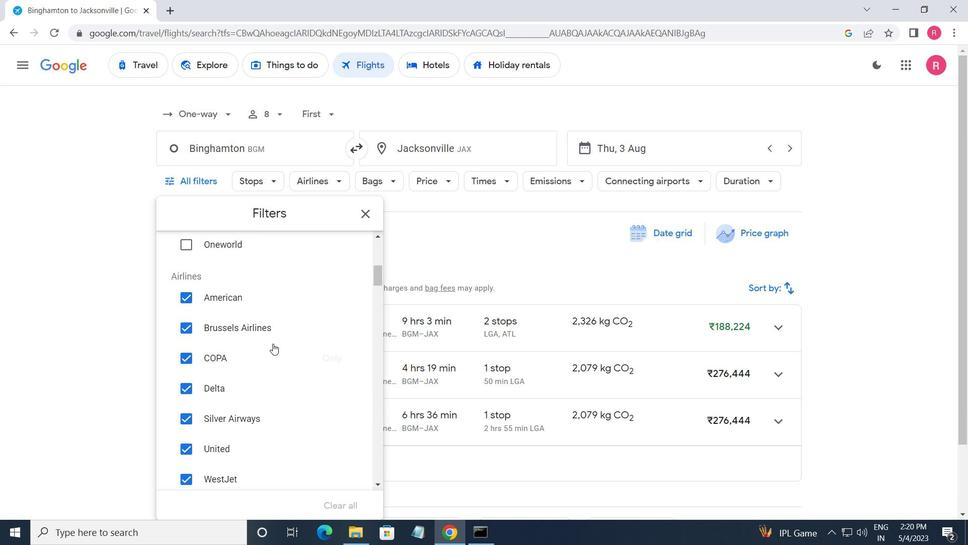 
Action: Mouse scrolled (273, 344) with delta (0, 0)
Screenshot: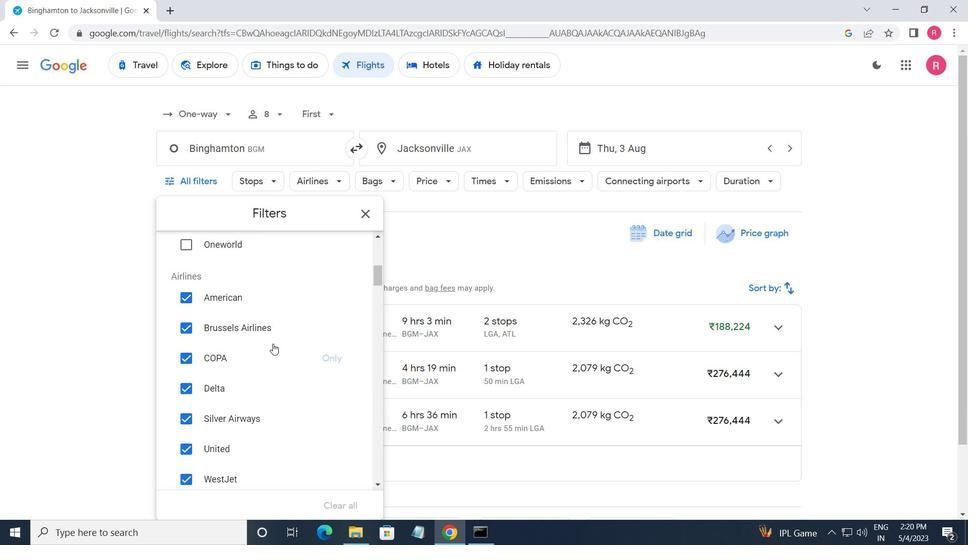 
Action: Mouse moved to (344, 265)
Screenshot: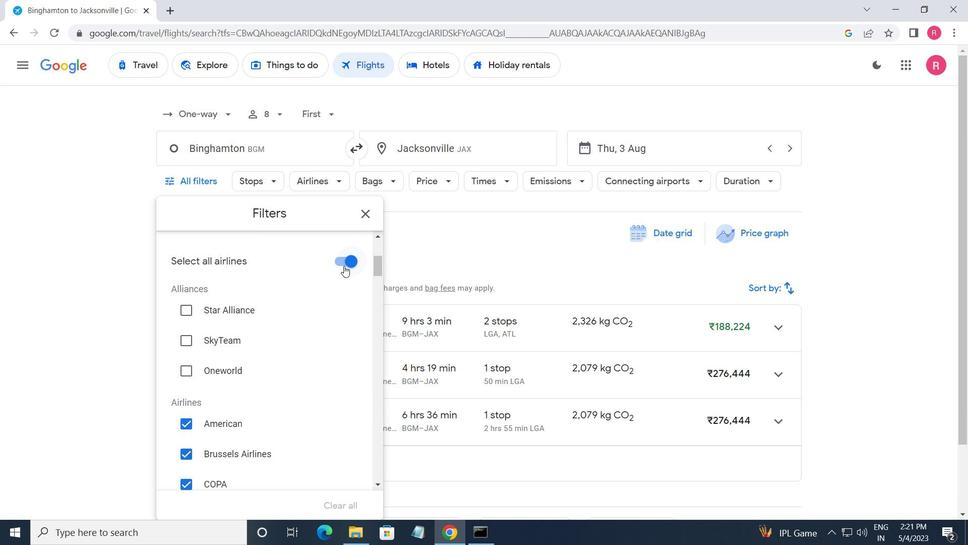 
Action: Mouse pressed left at (344, 265)
Screenshot: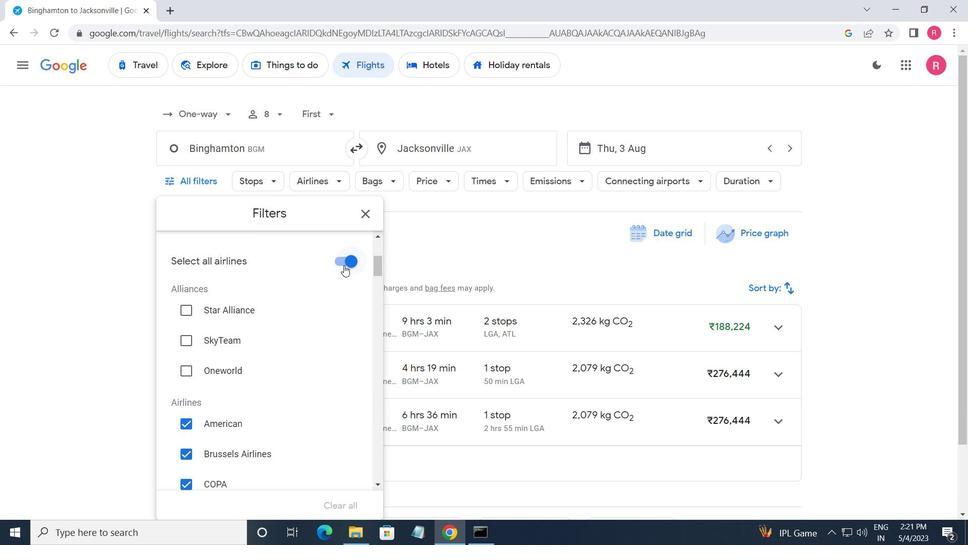 
Action: Mouse moved to (290, 342)
Screenshot: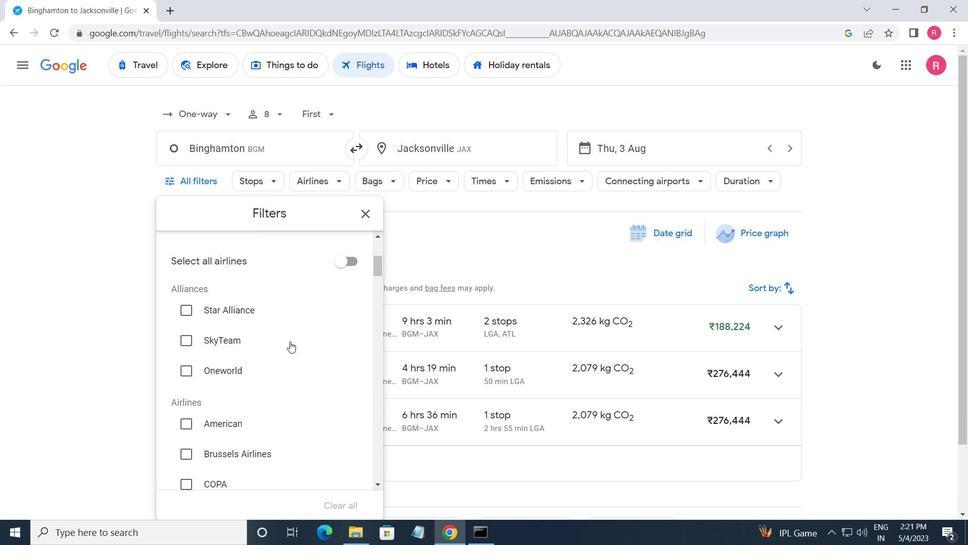 
Action: Mouse scrolled (290, 341) with delta (0, 0)
Screenshot: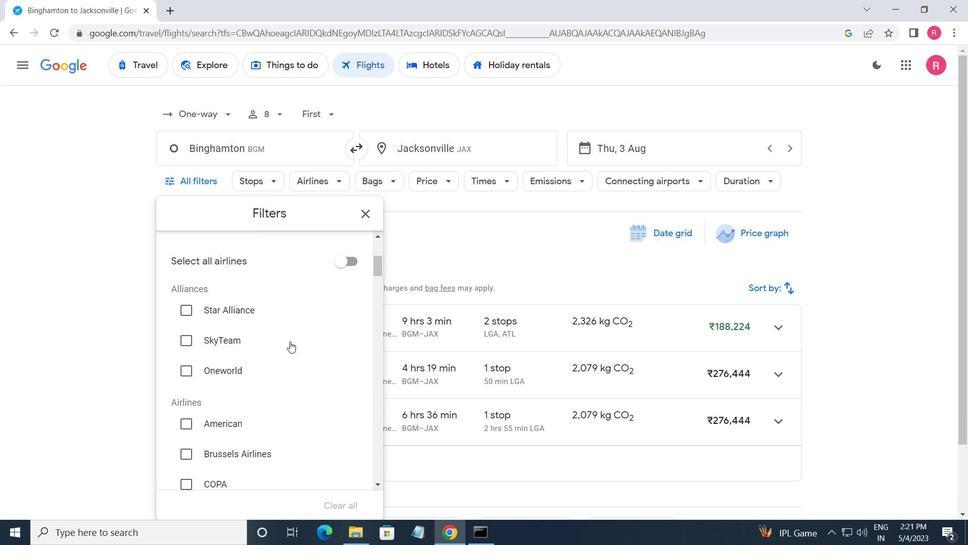 
Action: Mouse scrolled (290, 341) with delta (0, 0)
Screenshot: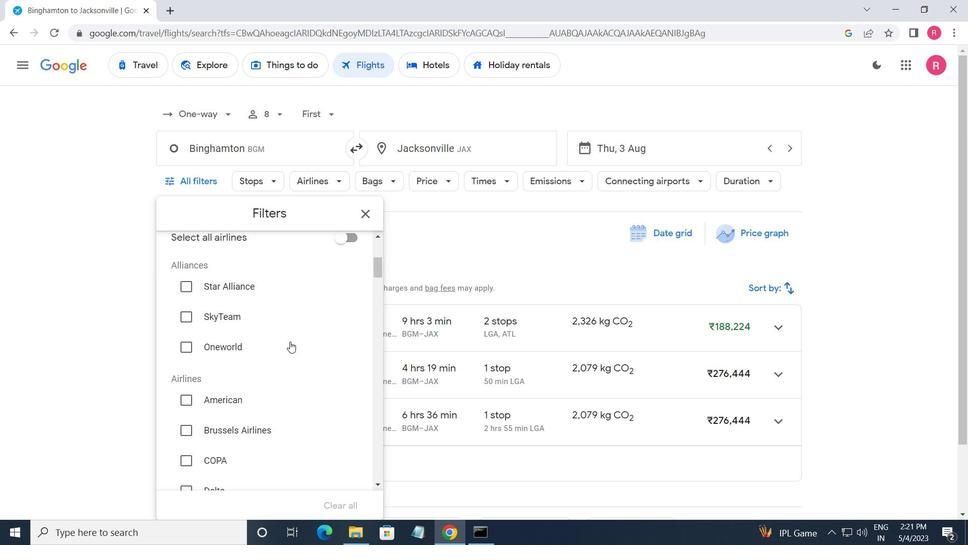 
Action: Mouse moved to (291, 342)
Screenshot: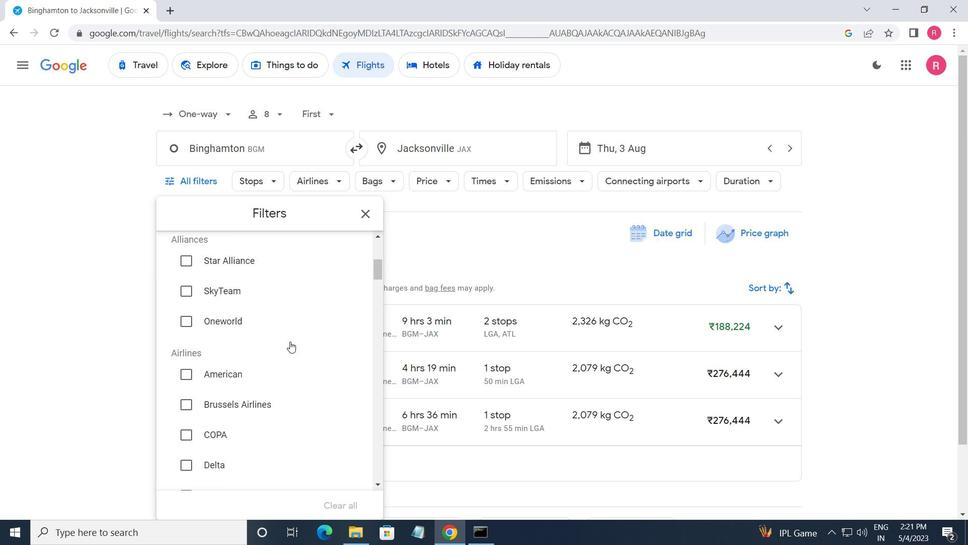 
Action: Mouse scrolled (291, 342) with delta (0, 0)
Screenshot: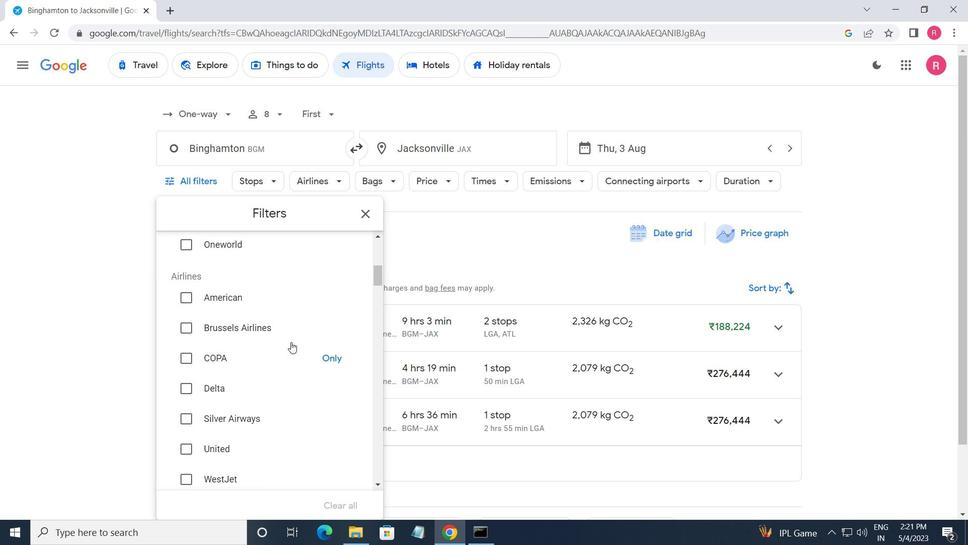 
Action: Mouse moved to (291, 344)
Screenshot: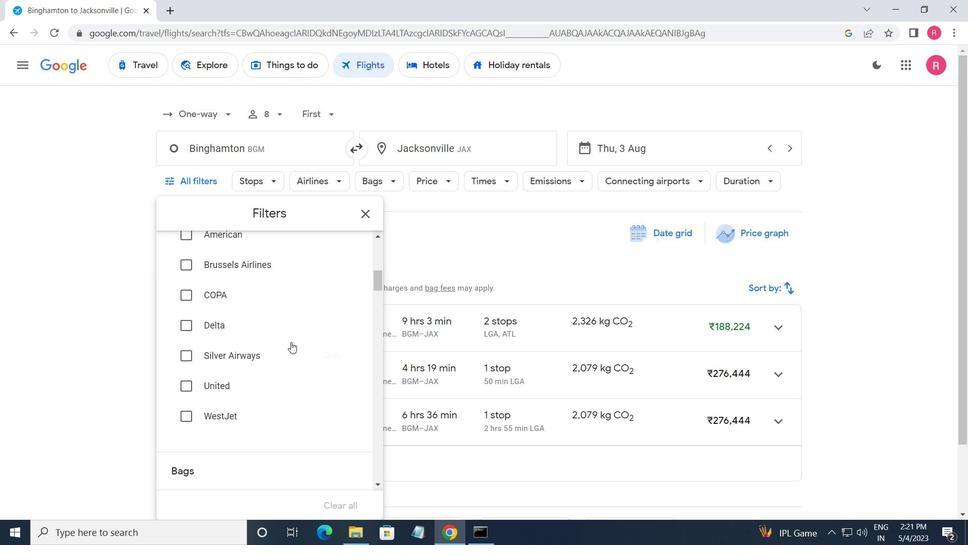 
Action: Mouse scrolled (291, 343) with delta (0, 0)
Screenshot: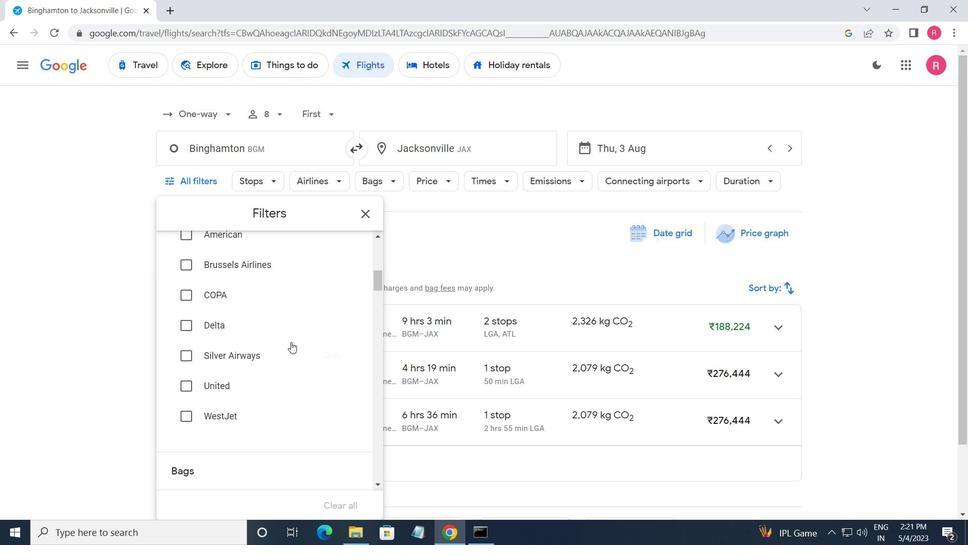
Action: Mouse moved to (293, 346)
Screenshot: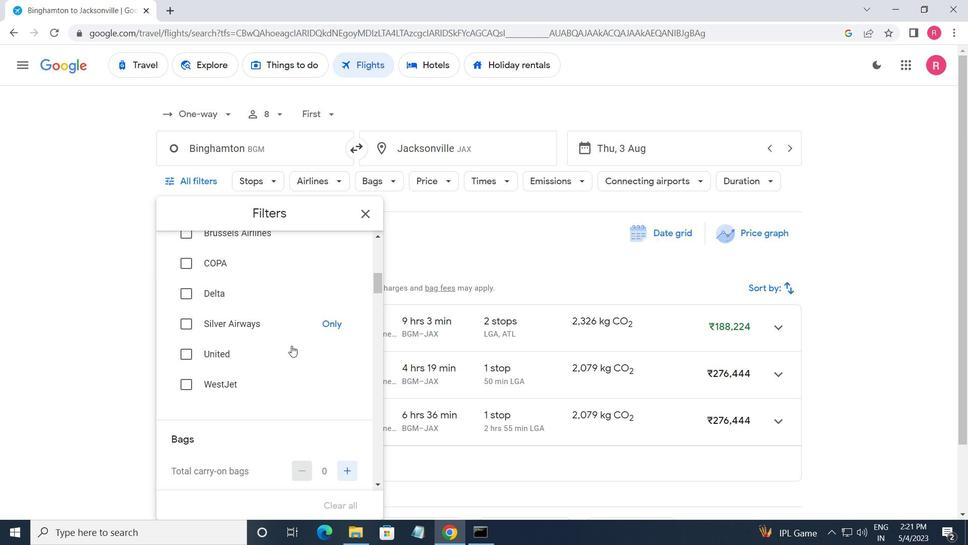 
Action: Mouse scrolled (293, 346) with delta (0, 0)
Screenshot: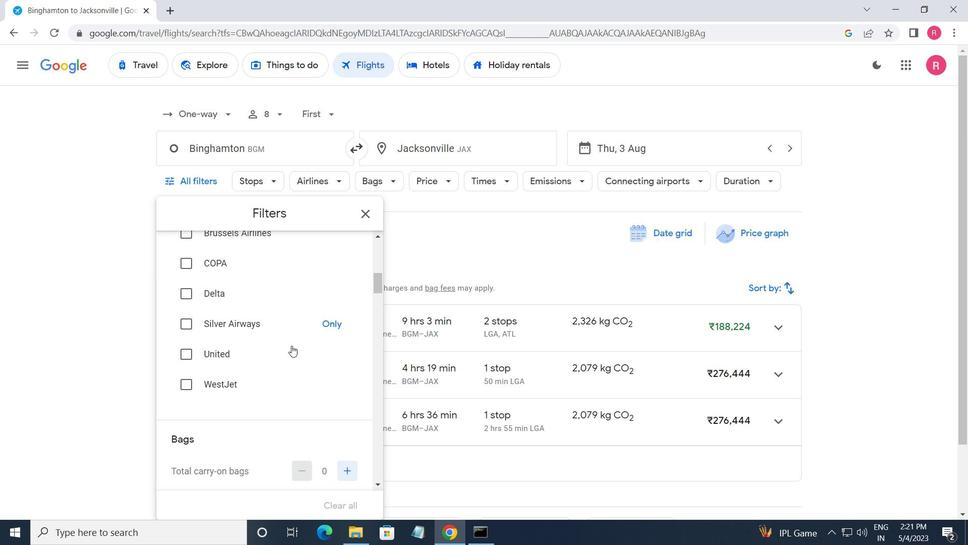 
Action: Mouse moved to (340, 404)
Screenshot: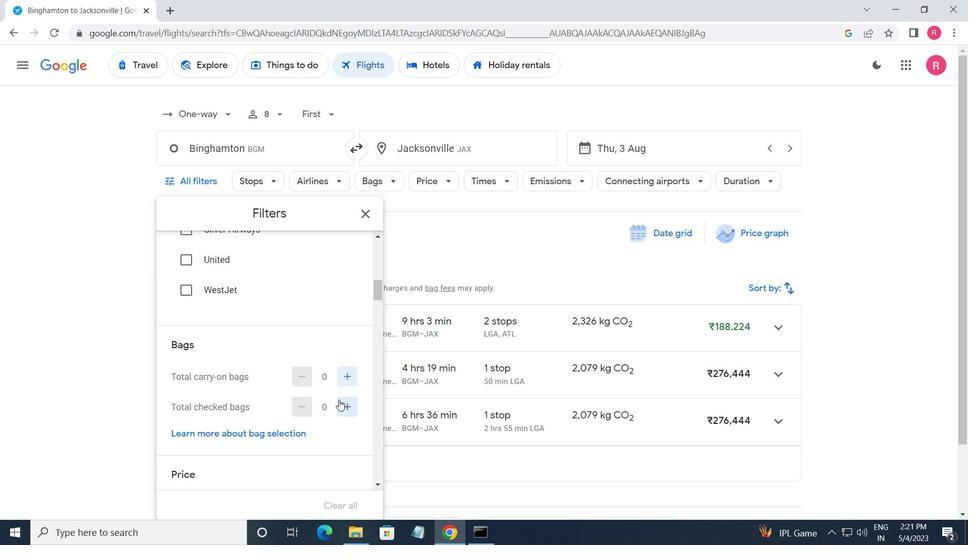 
Action: Mouse pressed left at (340, 404)
Screenshot: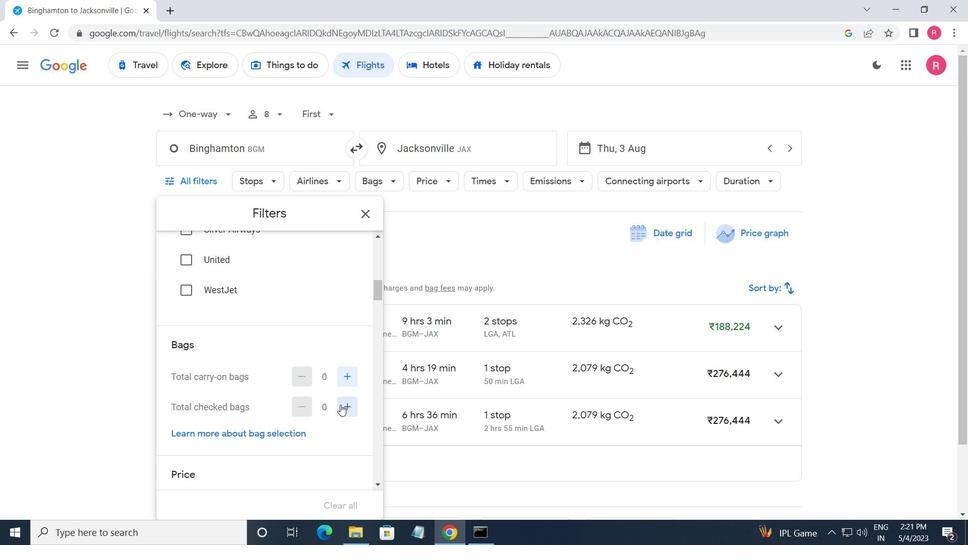 
Action: Mouse moved to (340, 405)
Screenshot: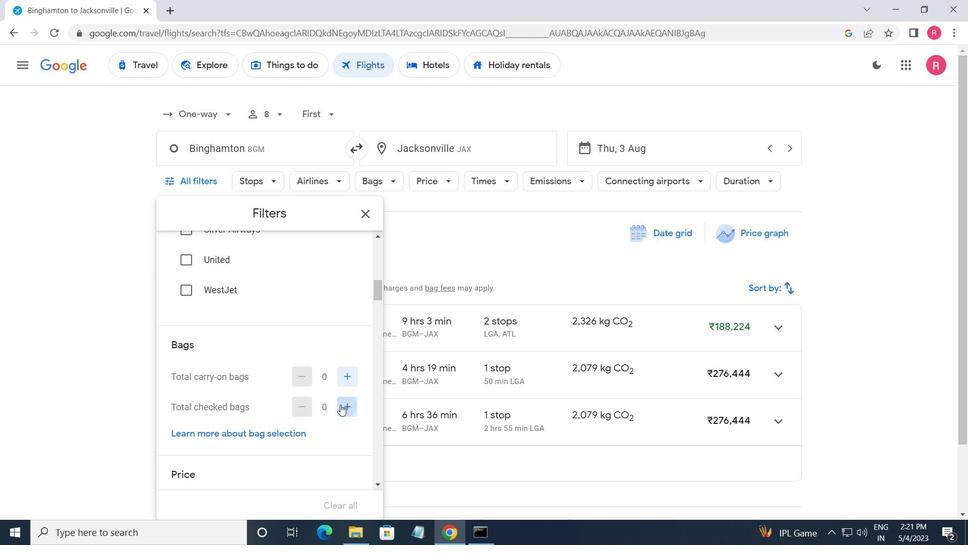
Action: Mouse pressed left at (340, 405)
Screenshot: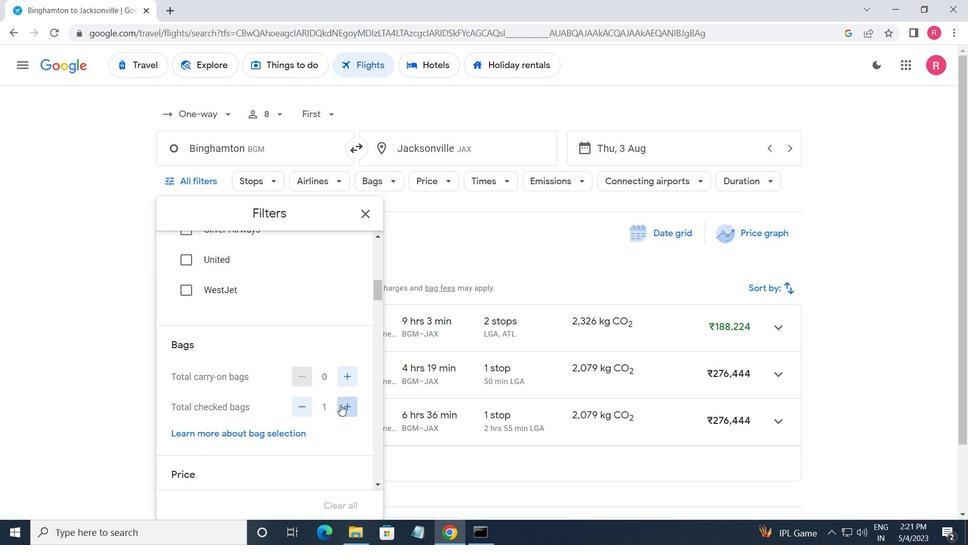 
Action: Mouse moved to (339, 404)
Screenshot: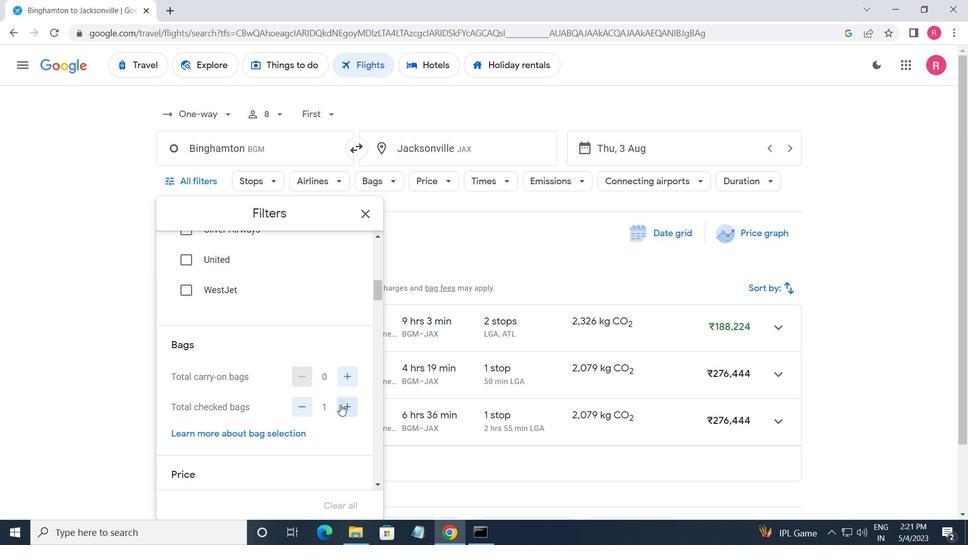 
Action: Mouse pressed left at (339, 404)
Screenshot: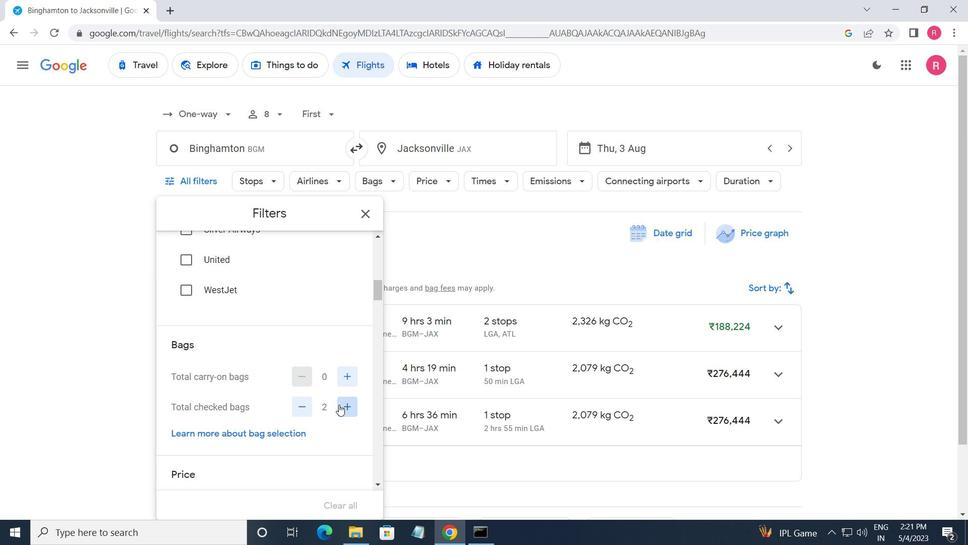 
Action: Mouse moved to (340, 404)
Screenshot: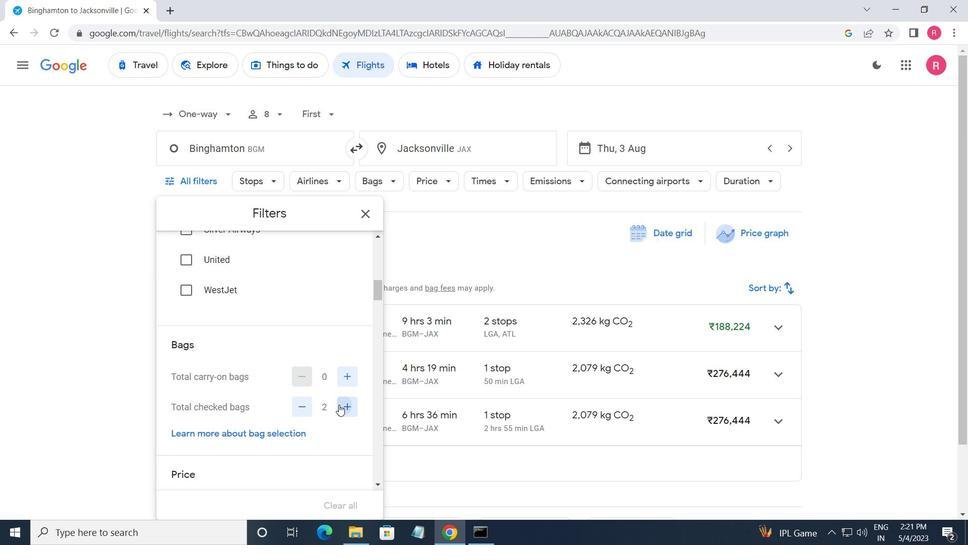 
Action: Mouse pressed left at (340, 404)
Screenshot: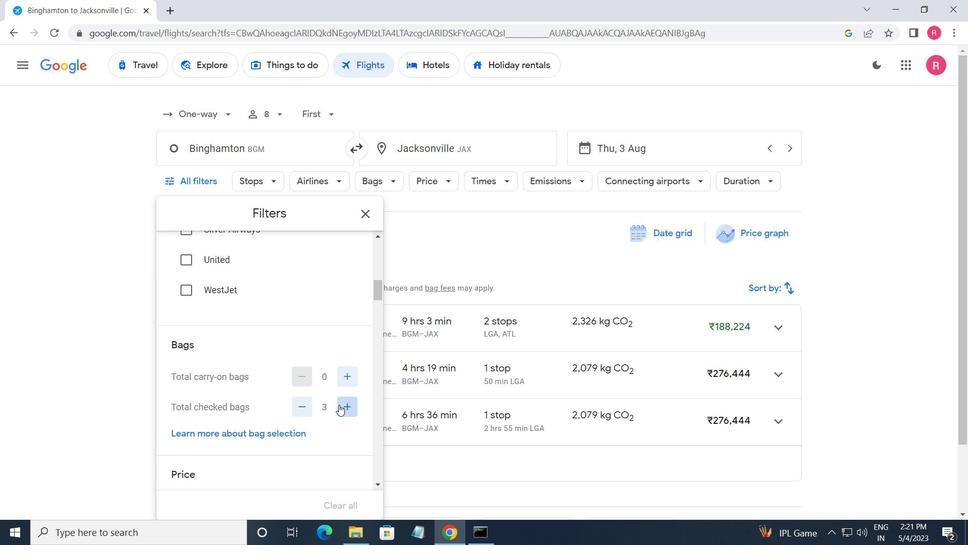 
Action: Mouse moved to (341, 406)
Screenshot: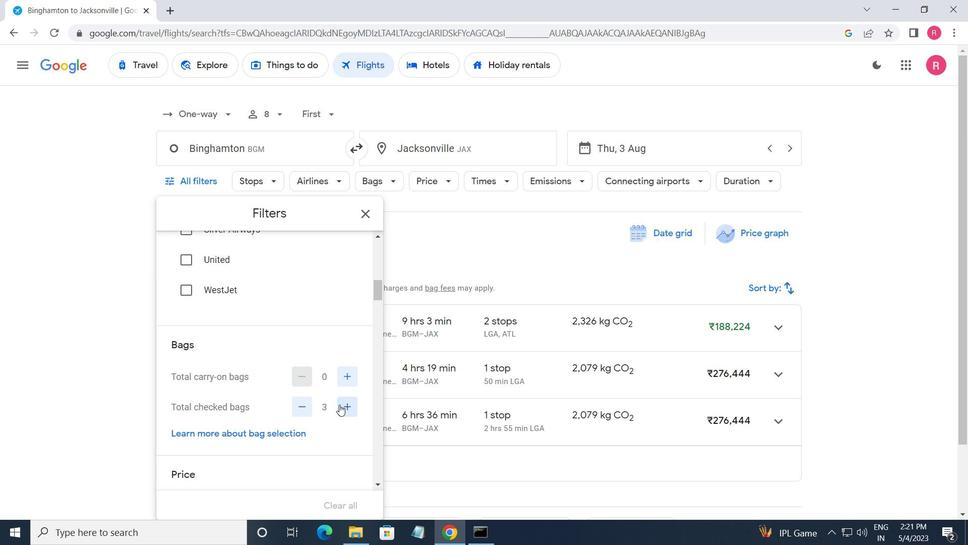 
Action: Mouse pressed left at (341, 406)
Screenshot: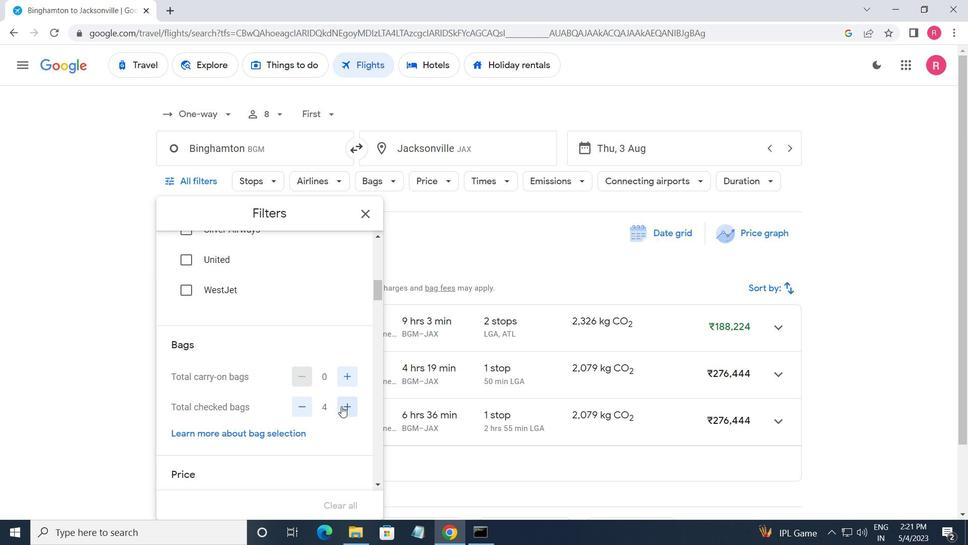 
Action: Mouse moved to (345, 407)
Screenshot: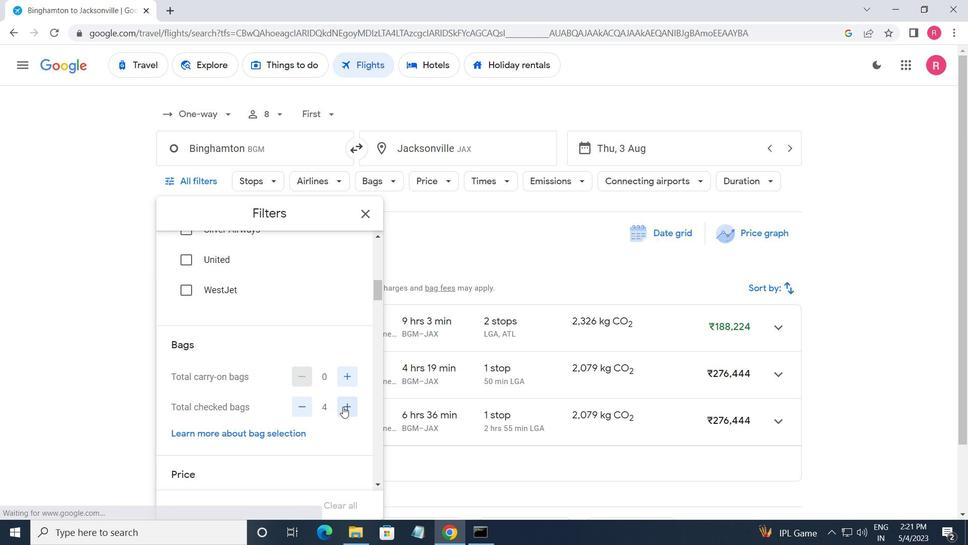 
Action: Mouse pressed left at (345, 407)
Screenshot: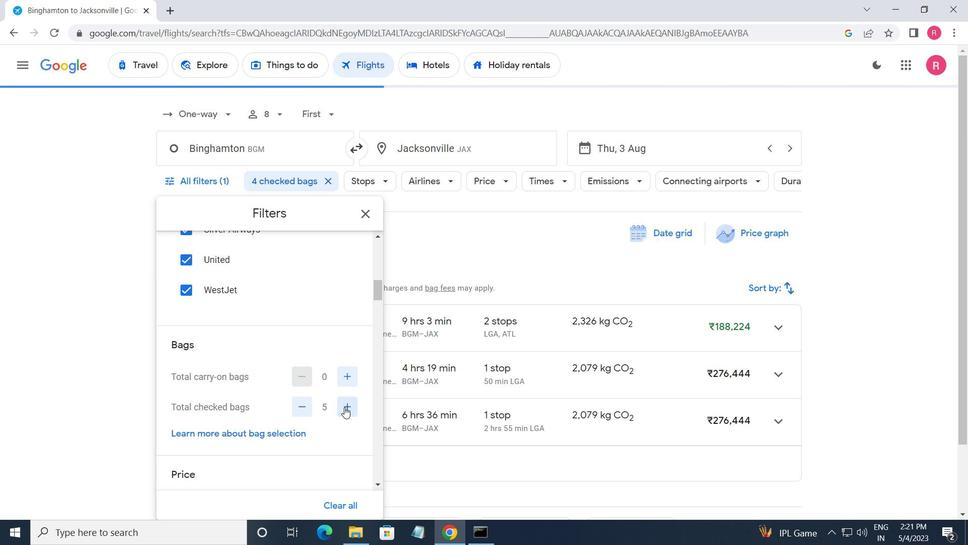 
Action: Mouse moved to (346, 408)
Screenshot: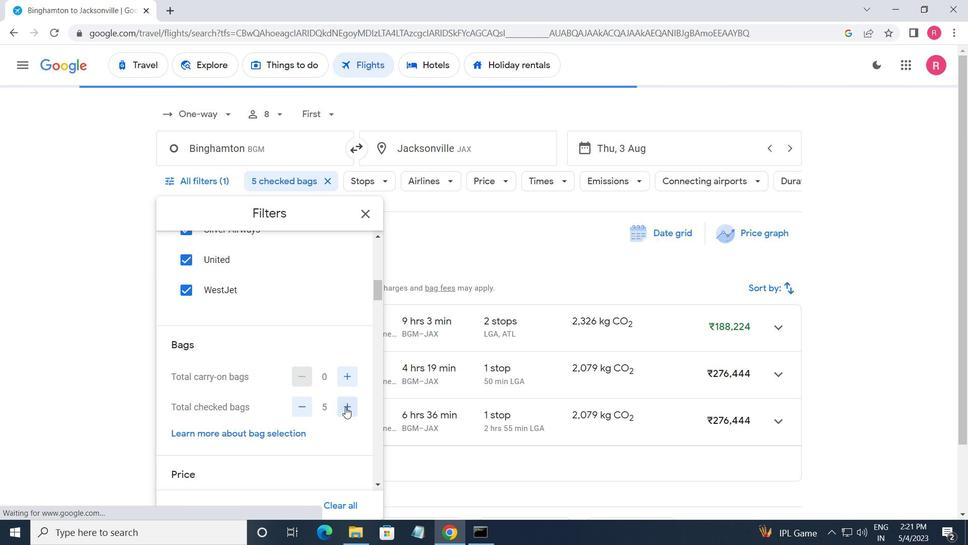 
Action: Mouse pressed left at (346, 408)
Screenshot: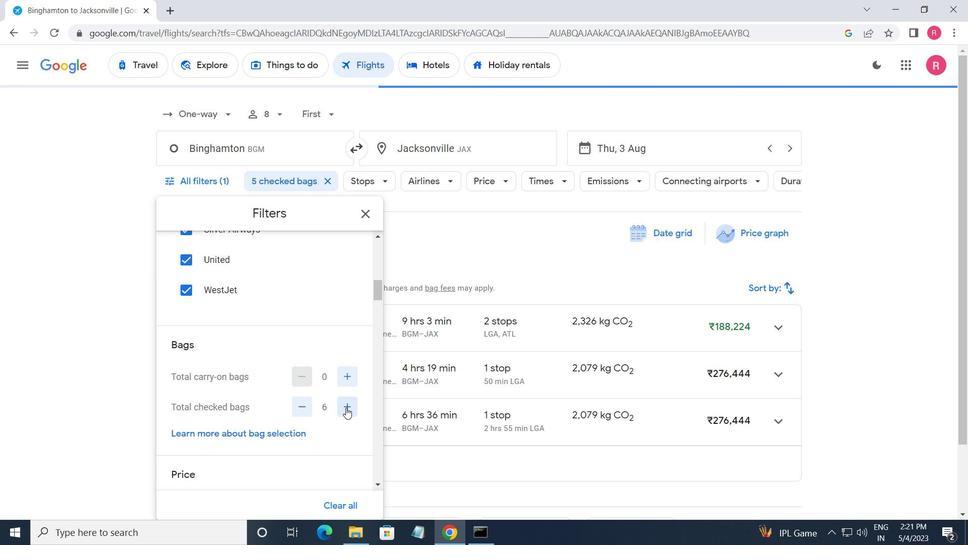
Action: Mouse moved to (310, 335)
Screenshot: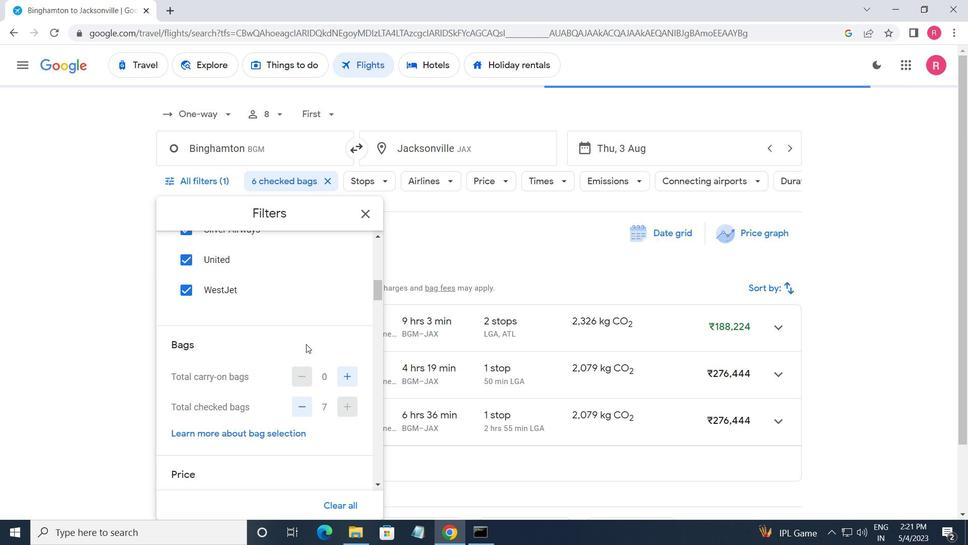 
Action: Mouse scrolled (310, 335) with delta (0, 0)
Screenshot: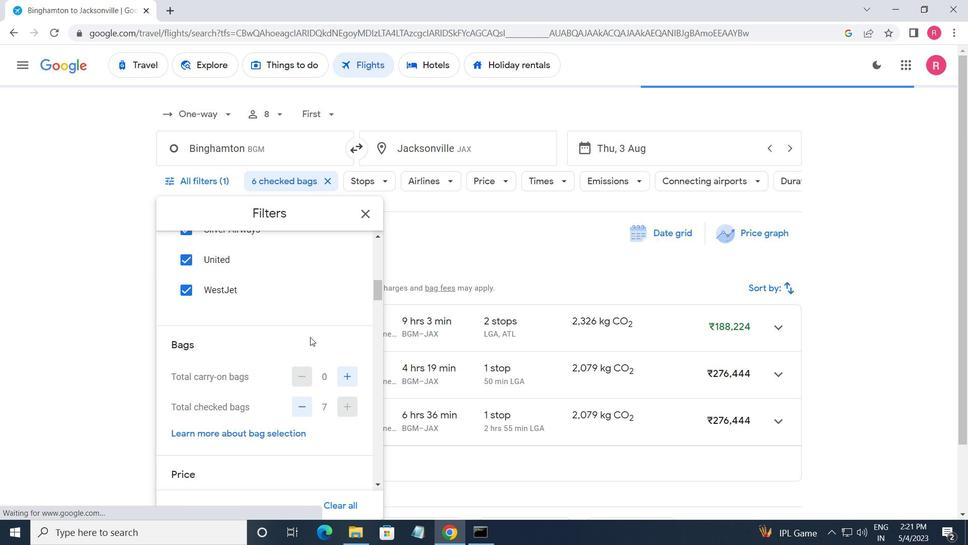 
Action: Mouse moved to (310, 336)
Screenshot: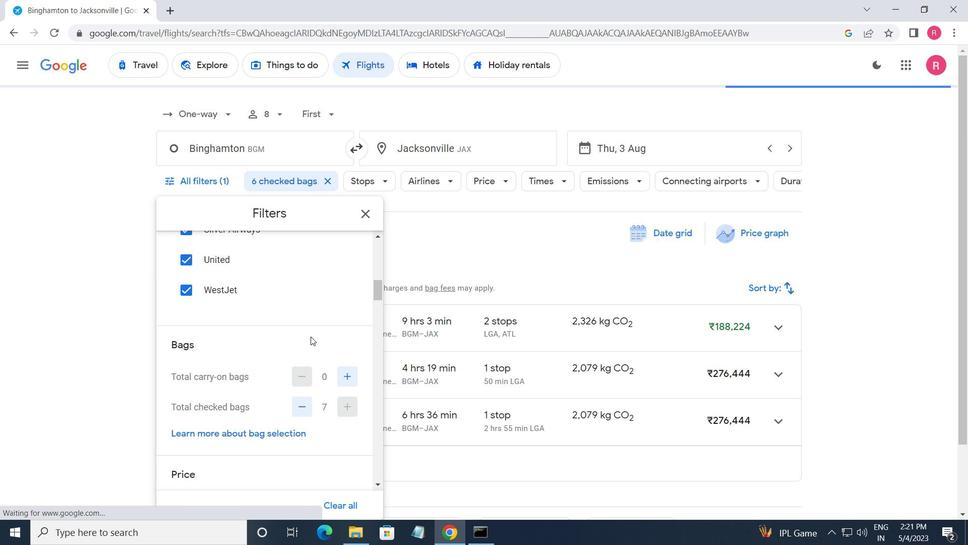 
Action: Mouse scrolled (310, 336) with delta (0, 0)
Screenshot: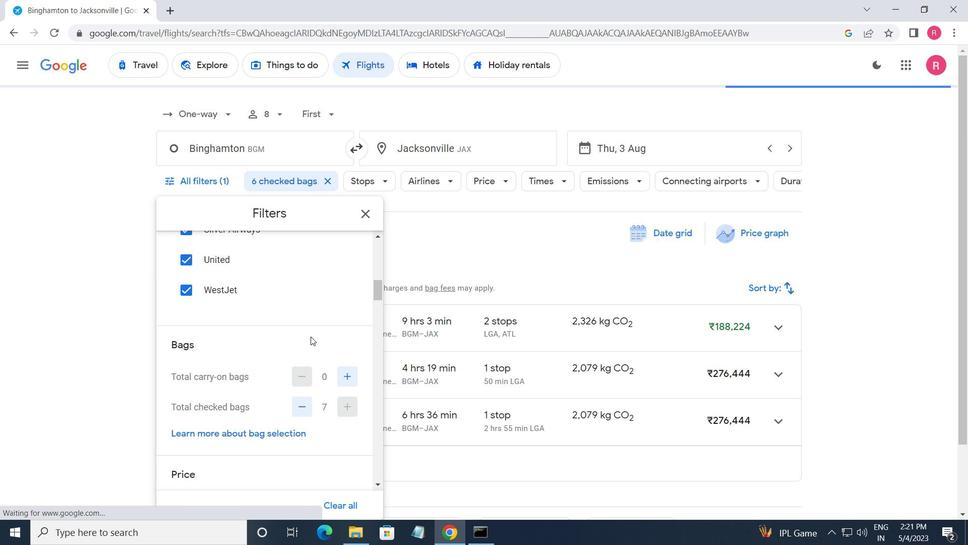 
Action: Mouse moved to (310, 339)
Screenshot: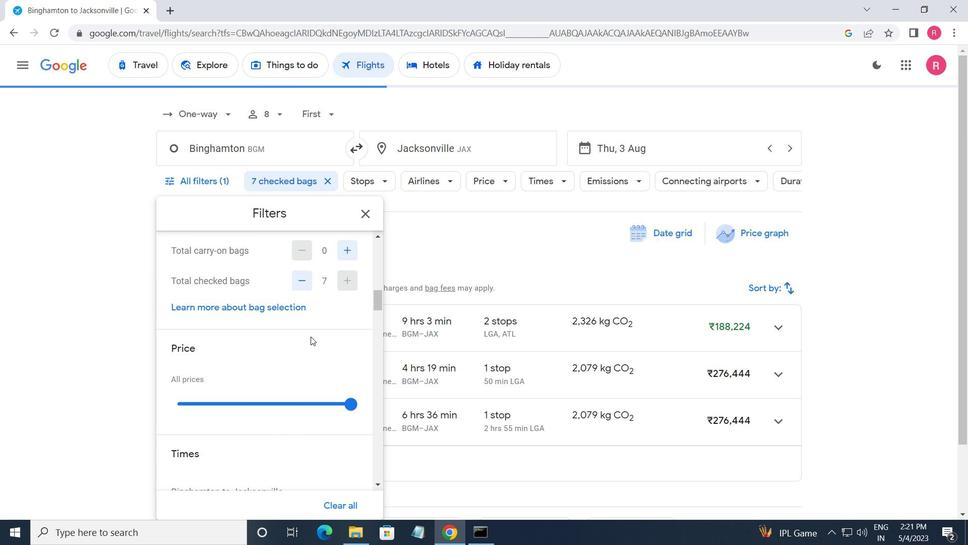 
Action: Mouse scrolled (310, 338) with delta (0, 0)
Screenshot: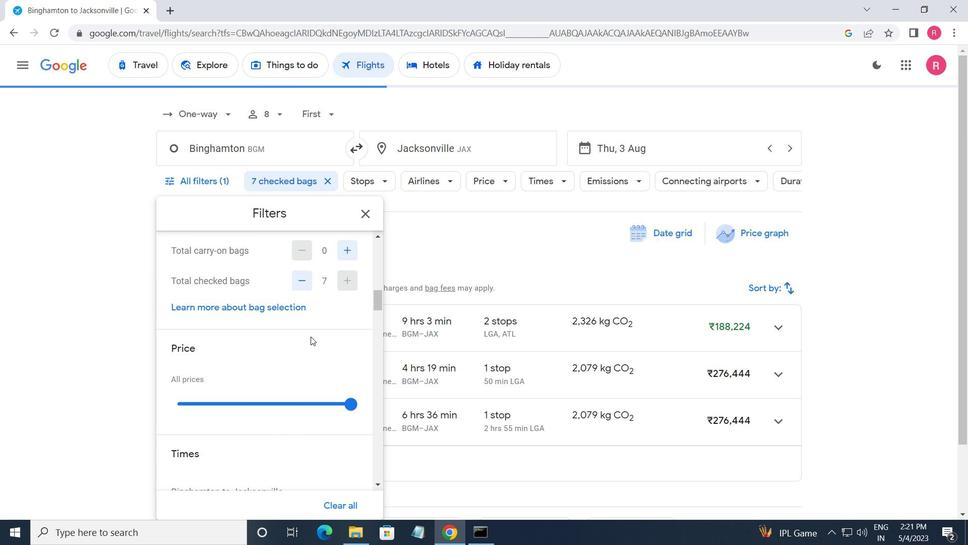 
Action: Mouse moved to (310, 341)
Screenshot: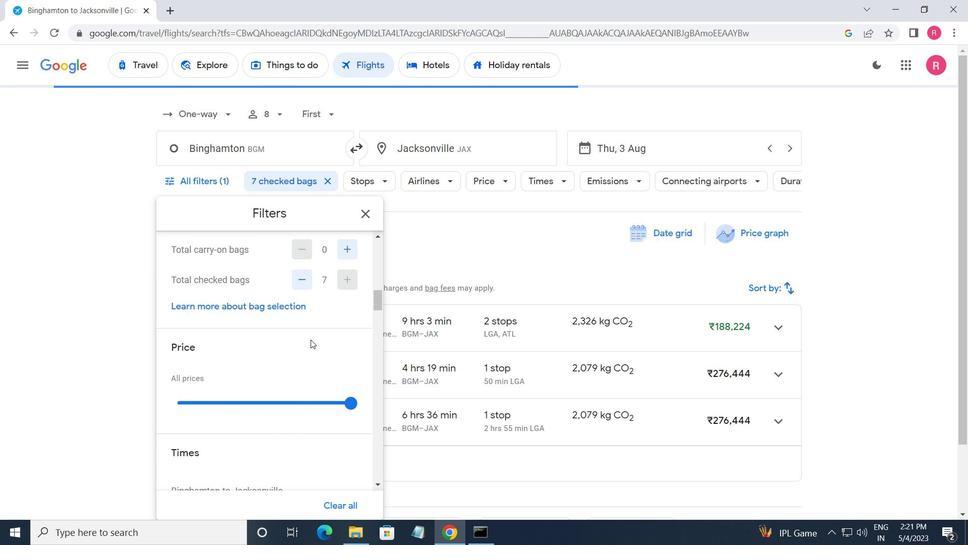 
Action: Mouse scrolled (310, 340) with delta (0, 0)
Screenshot: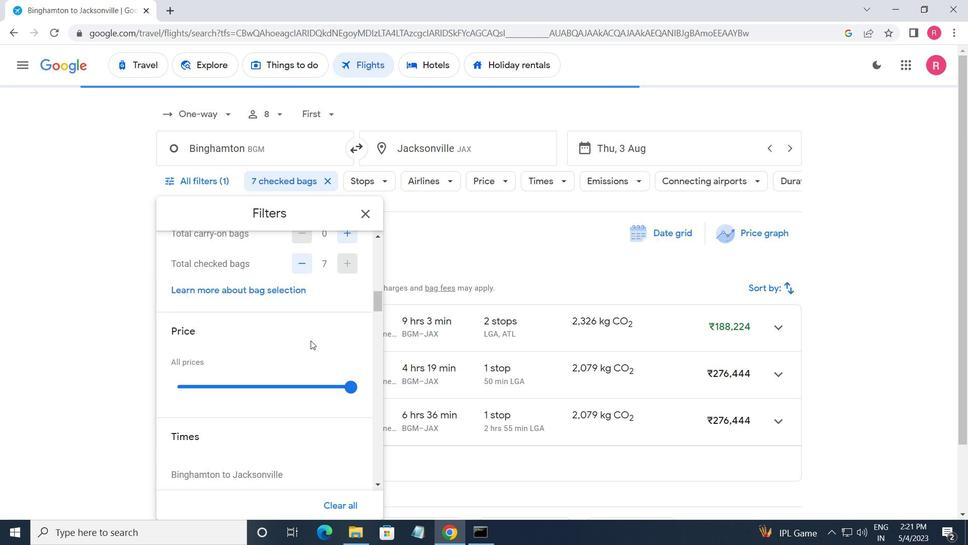 
Action: Mouse moved to (352, 277)
Screenshot: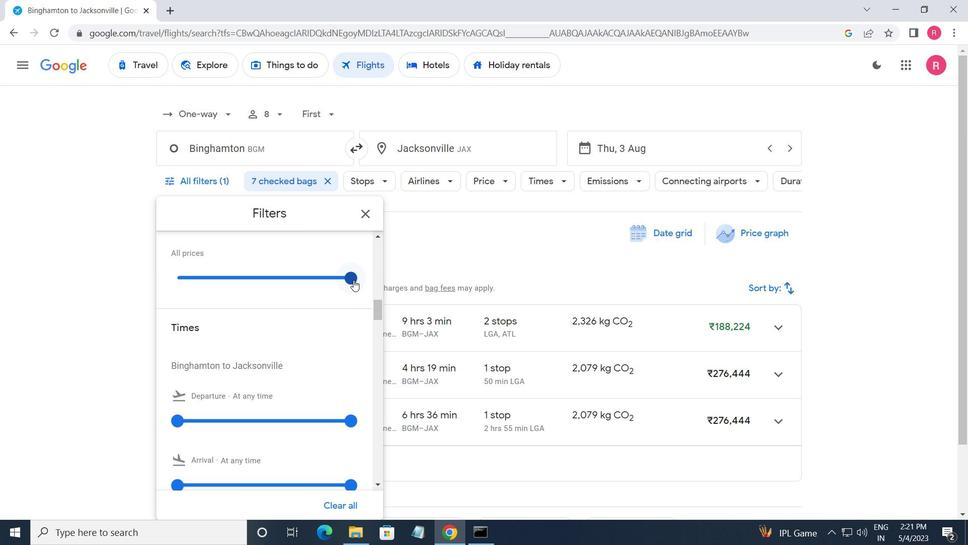
Action: Mouse pressed left at (352, 277)
Screenshot: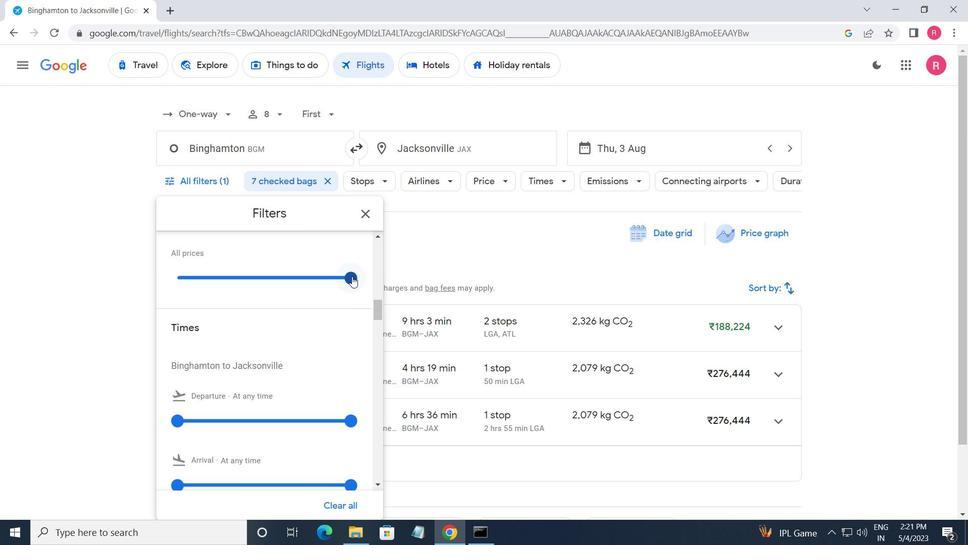 
Action: Mouse moved to (241, 351)
Screenshot: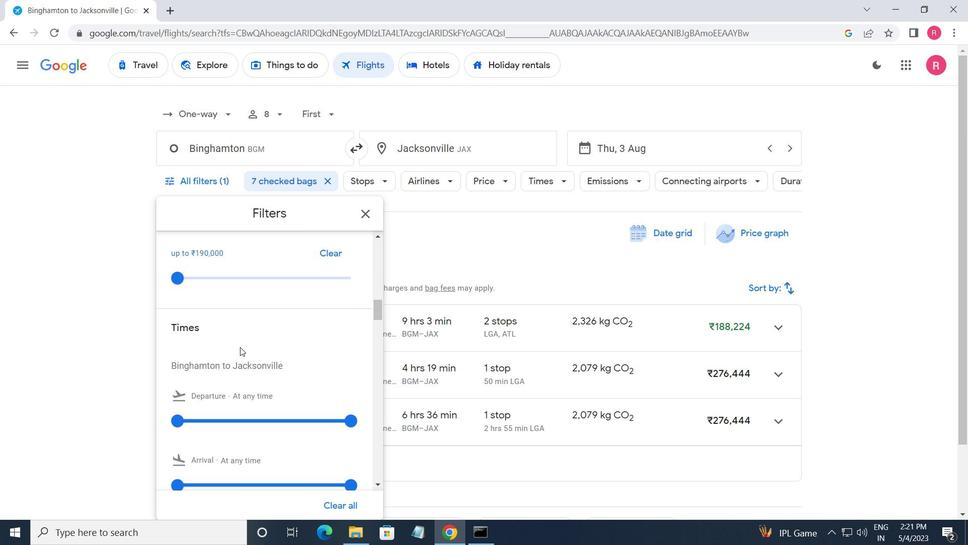 
Action: Mouse scrolled (241, 350) with delta (0, 0)
Screenshot: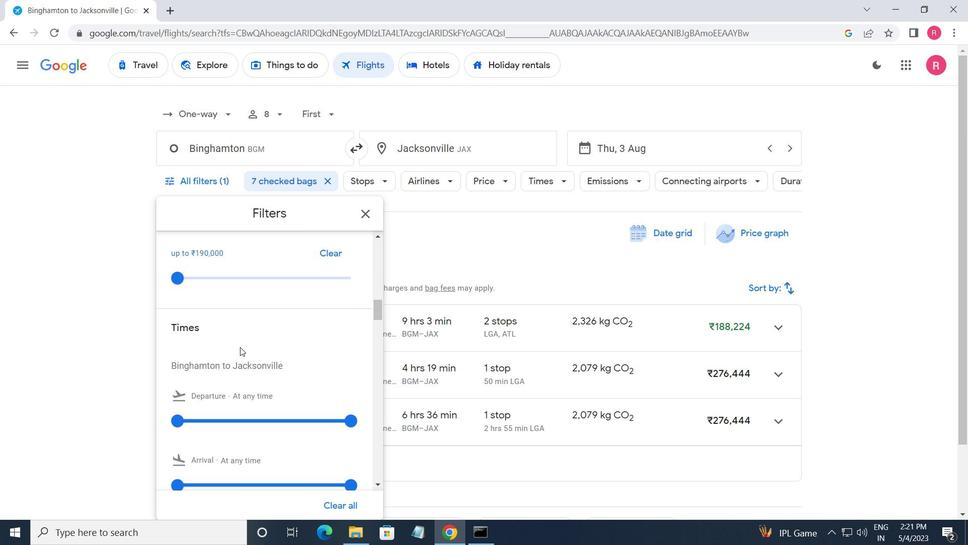 
Action: Mouse moved to (241, 352)
Screenshot: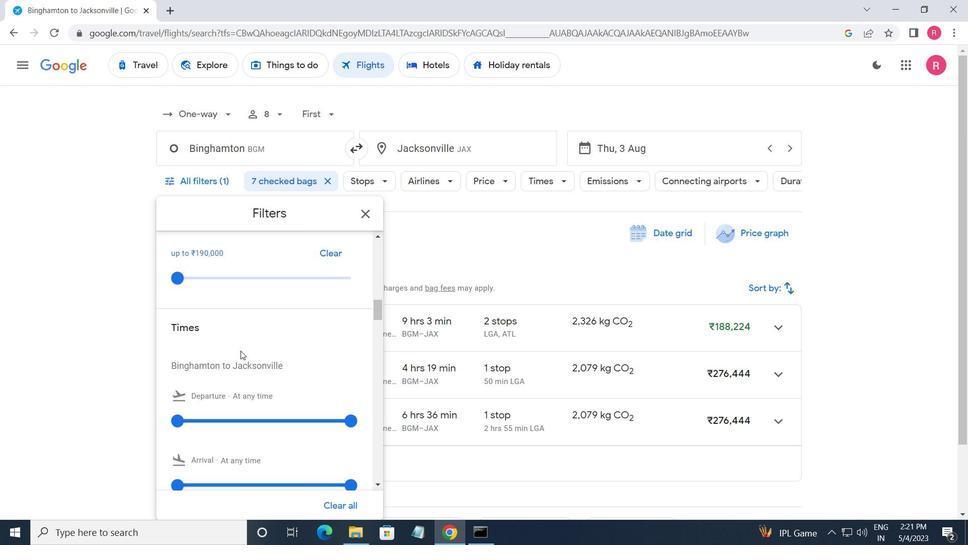 
Action: Mouse scrolled (241, 352) with delta (0, 0)
Screenshot: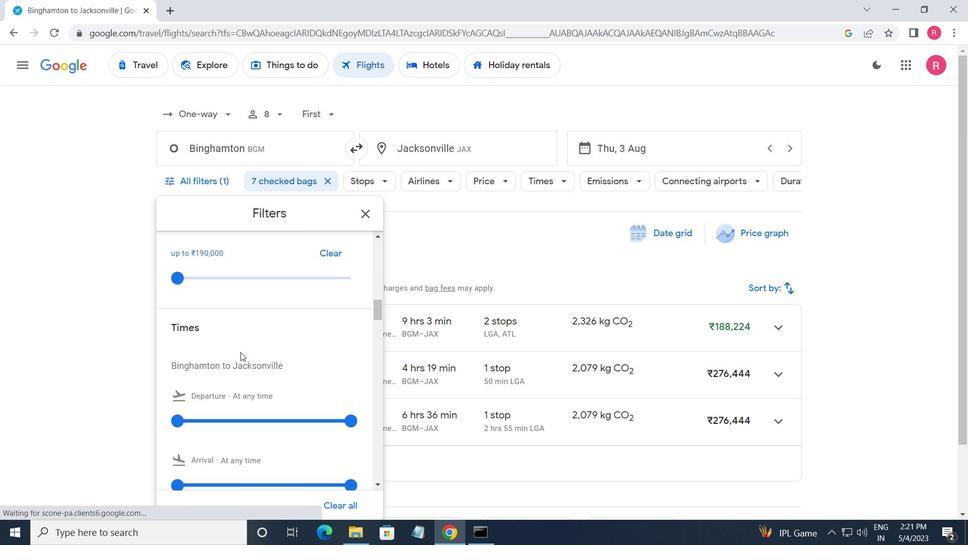 
Action: Mouse moved to (180, 291)
Screenshot: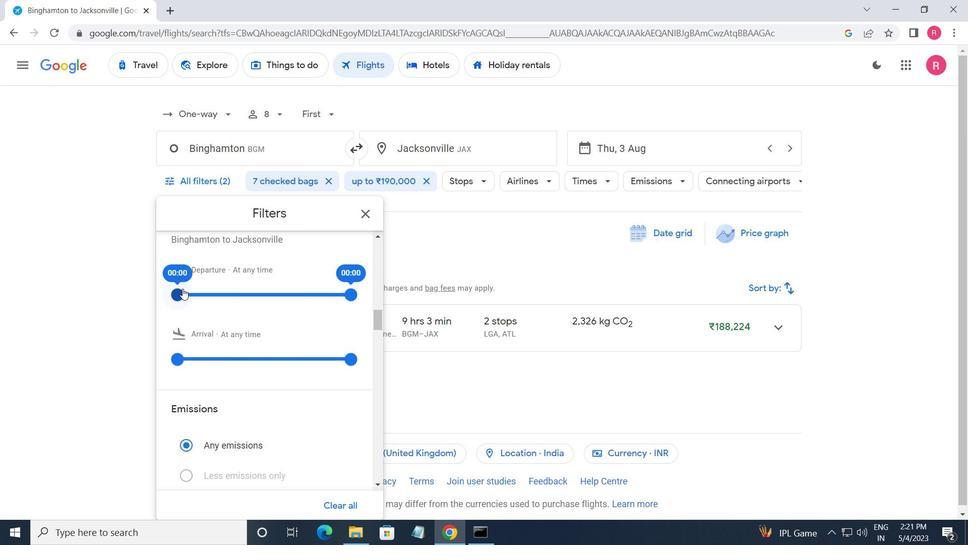 
Action: Mouse pressed left at (180, 291)
Screenshot: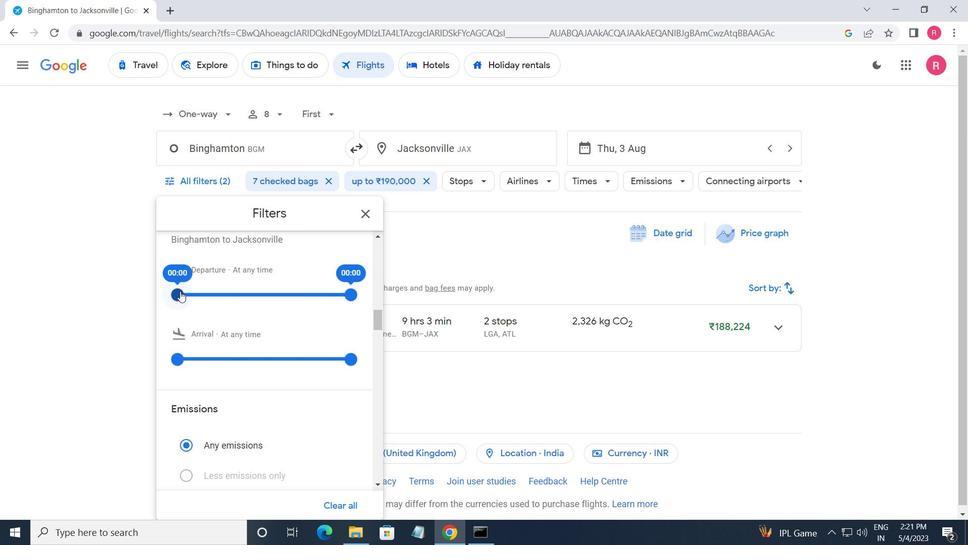 
Action: Mouse moved to (348, 294)
Screenshot: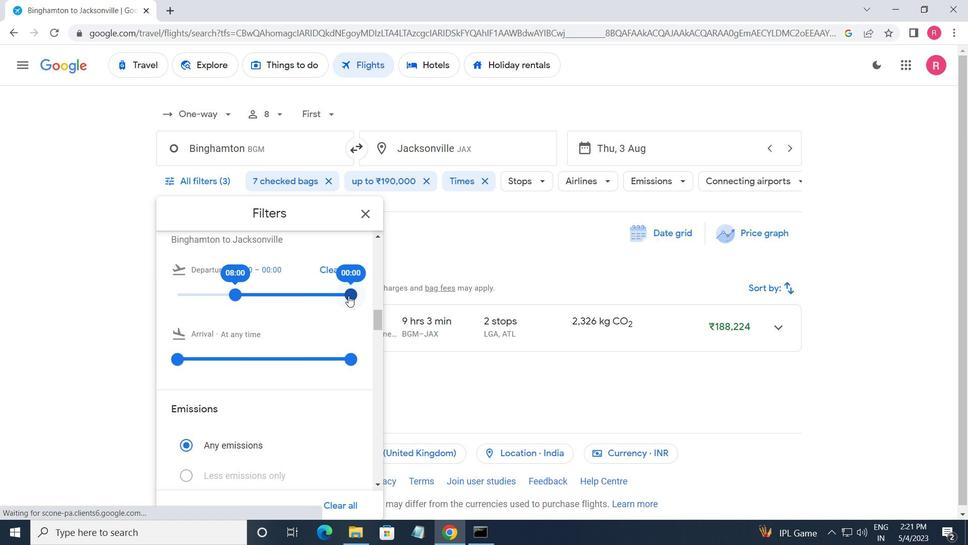 
Action: Mouse pressed left at (348, 294)
Screenshot: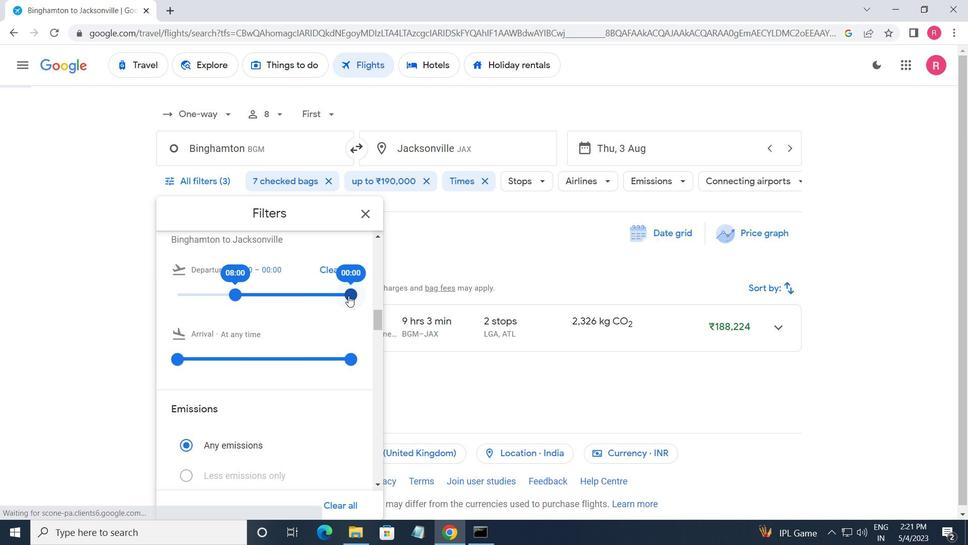 
Action: Mouse moved to (360, 216)
Screenshot: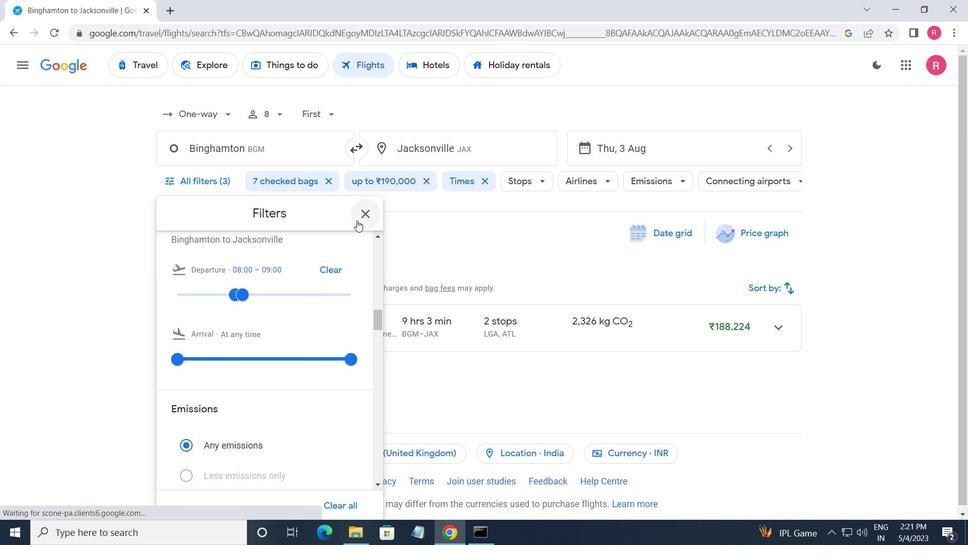 
Action: Mouse pressed left at (360, 216)
Screenshot: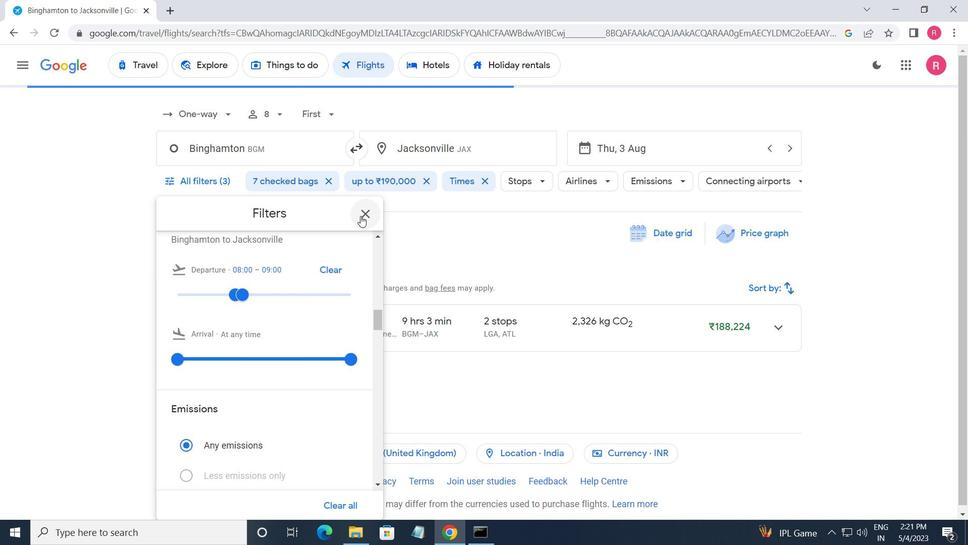 
